 Task: Search one way flight ticket for 1 adult, 6 children, 1 infant in seat and 1 infant on lap in business from Cedar Rapids: Eastern Iowa Airport to Evansville: Evansville Regional Airport on 5-3-2023. Choice of flights is American. Number of bags: 8 checked bags. Price is upto 75000. Outbound departure time preference is 20:45.
Action: Mouse moved to (256, 345)
Screenshot: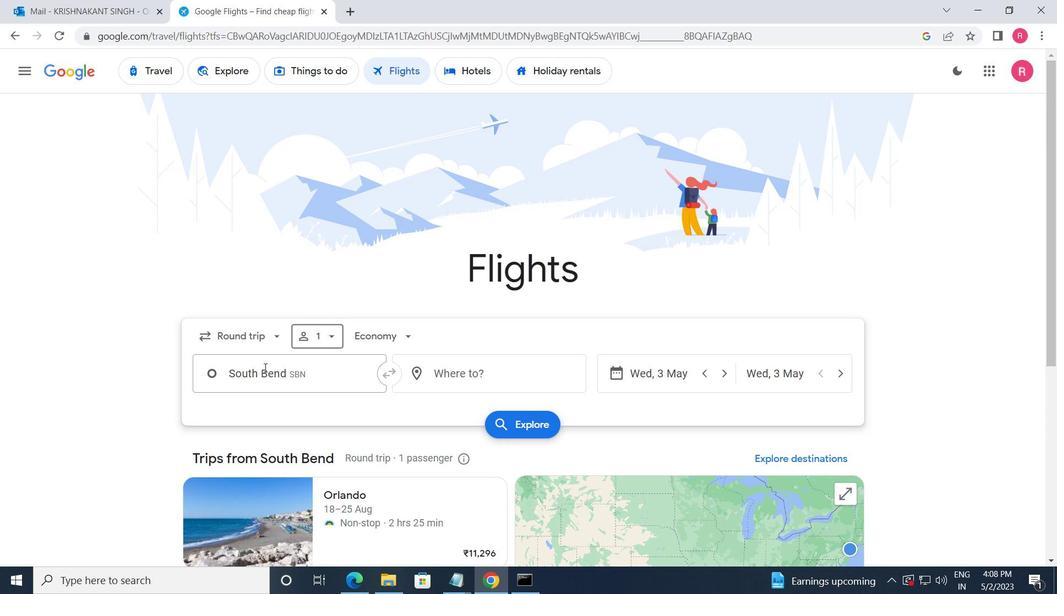 
Action: Mouse pressed left at (256, 345)
Screenshot: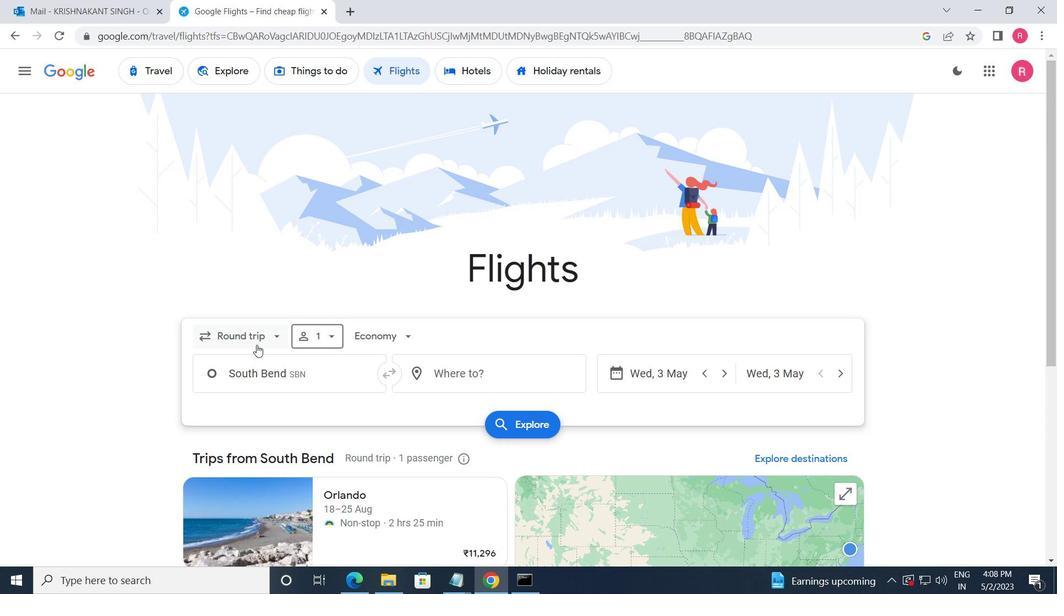 
Action: Mouse moved to (267, 408)
Screenshot: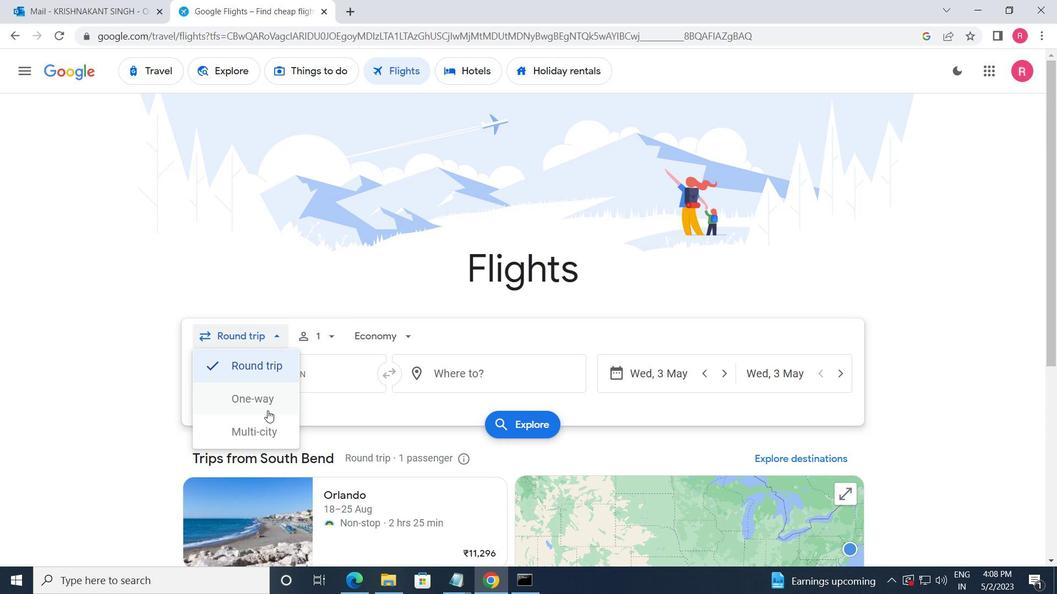 
Action: Mouse pressed left at (267, 408)
Screenshot: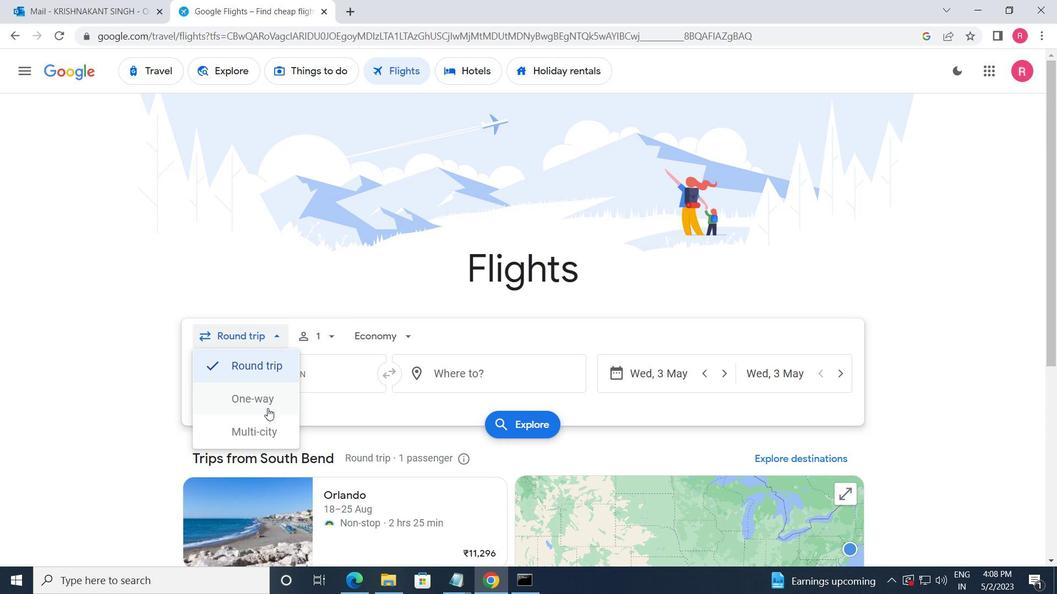 
Action: Mouse moved to (333, 328)
Screenshot: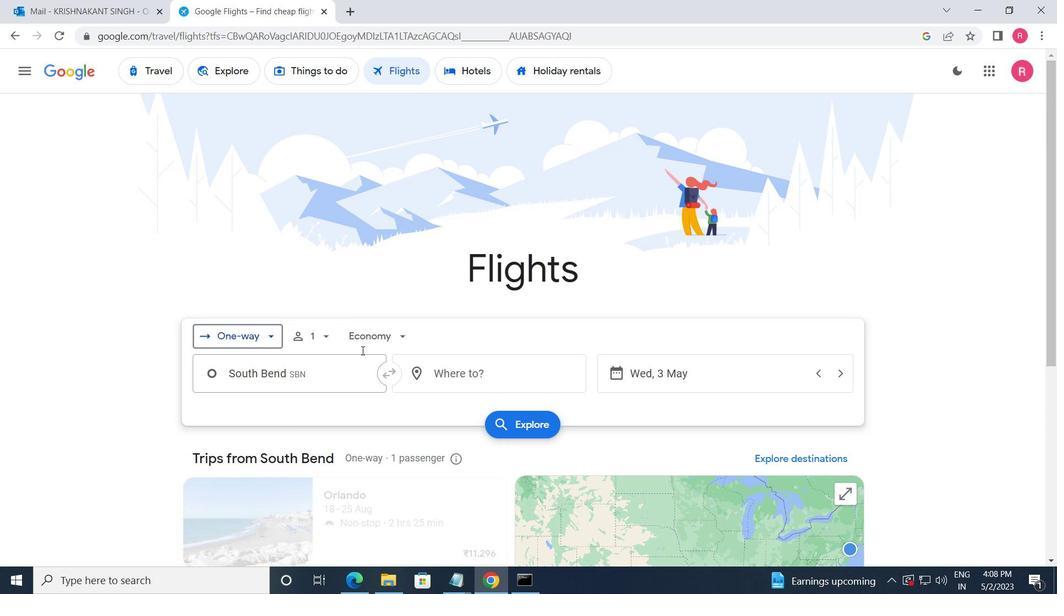 
Action: Mouse pressed left at (333, 328)
Screenshot: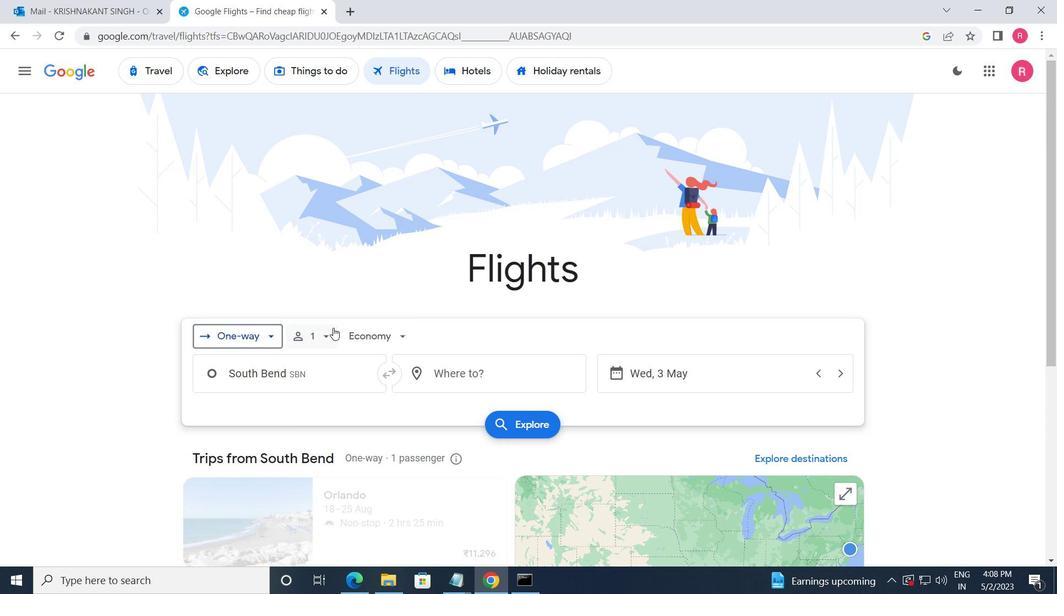 
Action: Mouse moved to (424, 412)
Screenshot: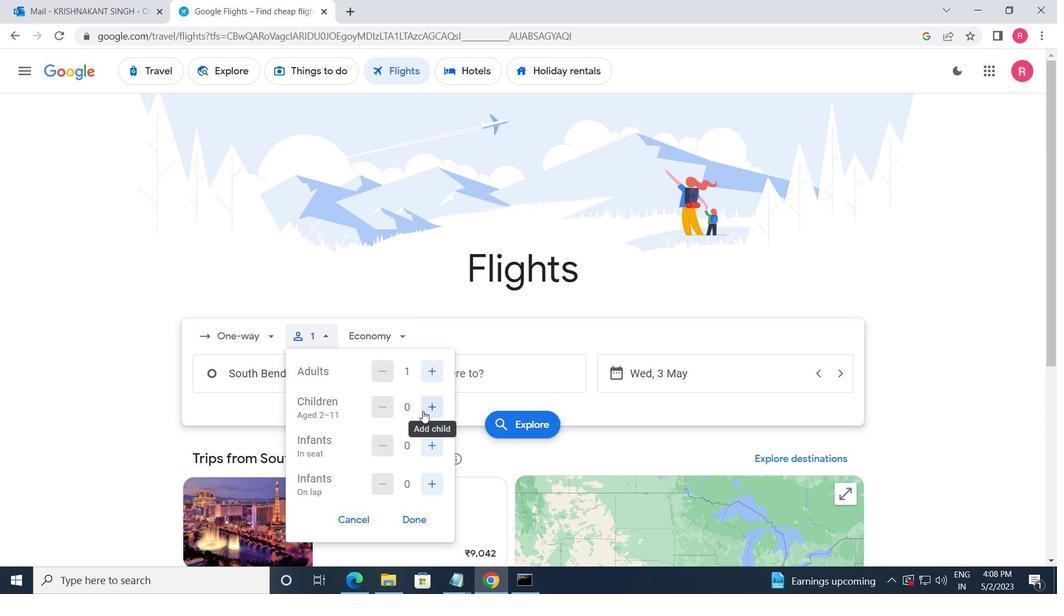 
Action: Mouse pressed left at (424, 412)
Screenshot: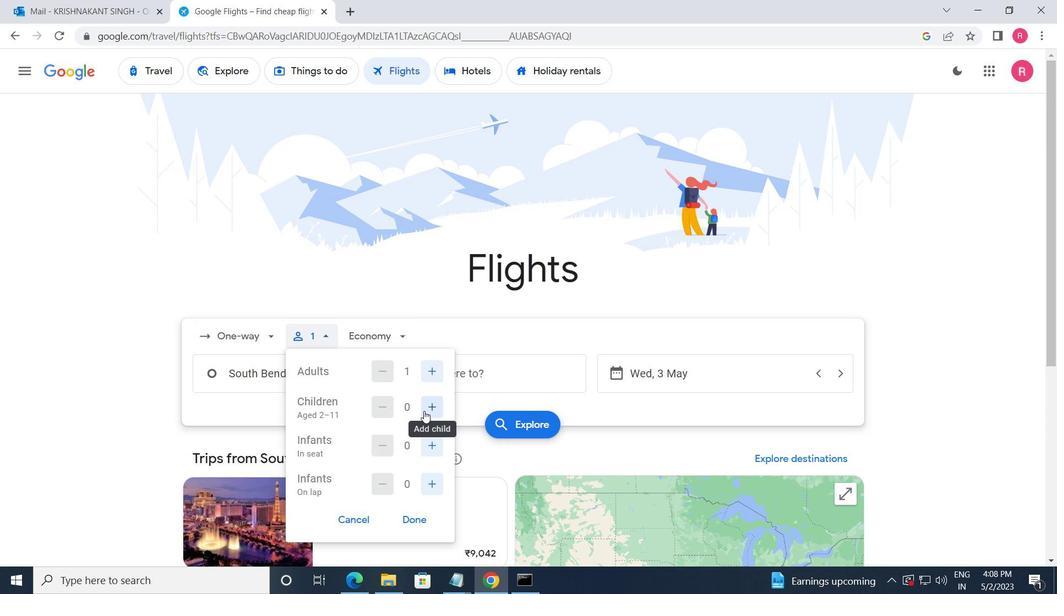 
Action: Mouse pressed left at (424, 412)
Screenshot: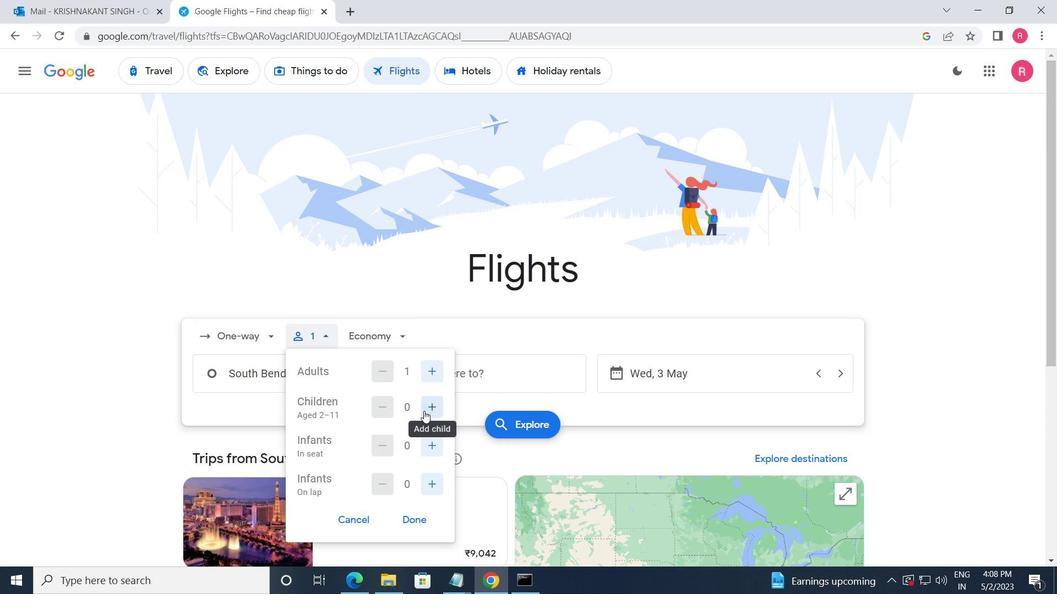 
Action: Mouse pressed left at (424, 412)
Screenshot: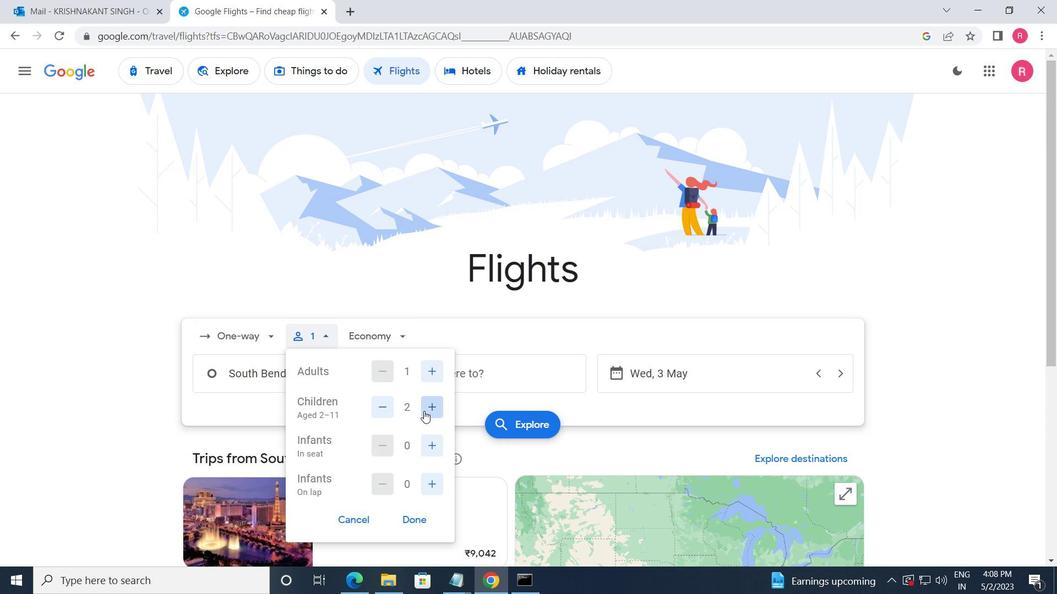 
Action: Mouse pressed left at (424, 412)
Screenshot: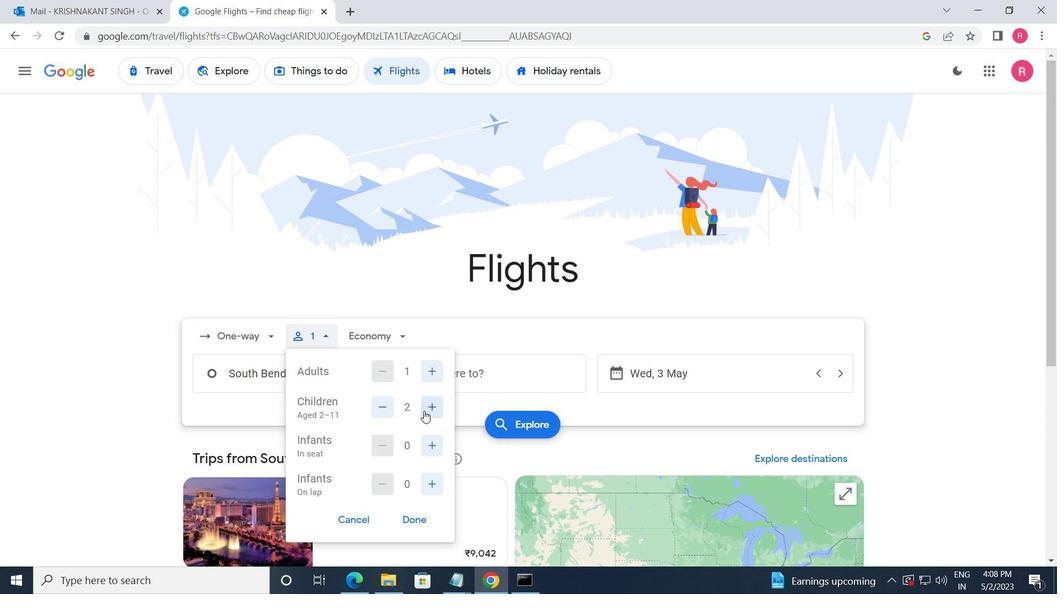 
Action: Mouse pressed left at (424, 412)
Screenshot: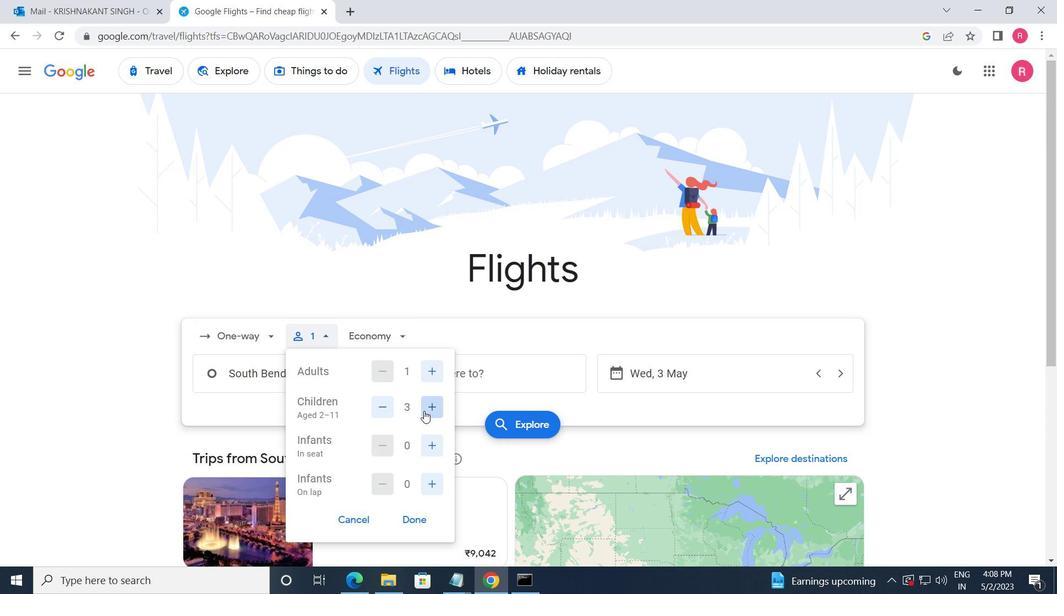
Action: Mouse pressed left at (424, 412)
Screenshot: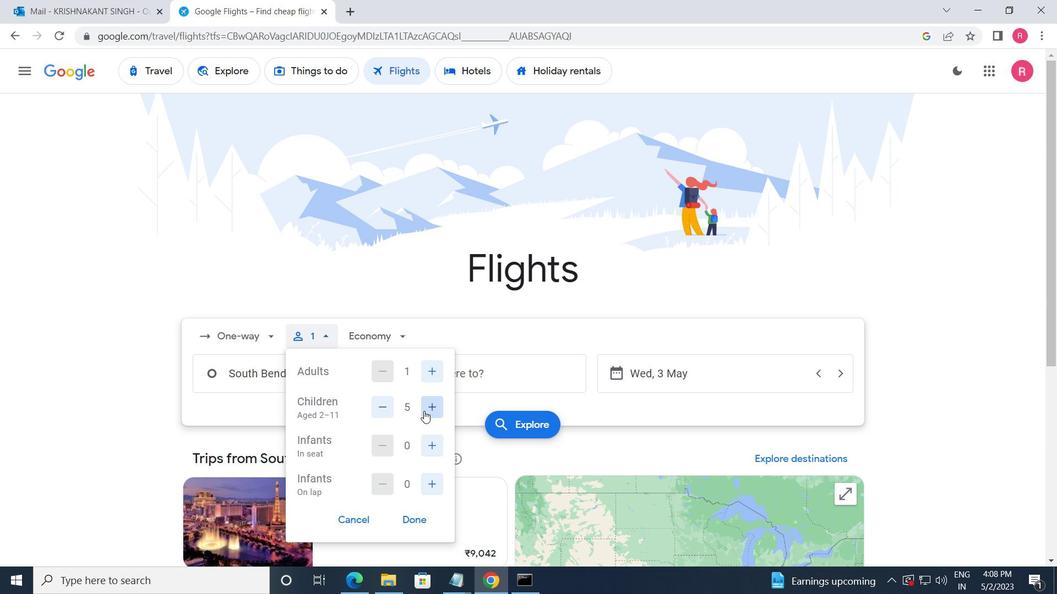 
Action: Mouse moved to (431, 442)
Screenshot: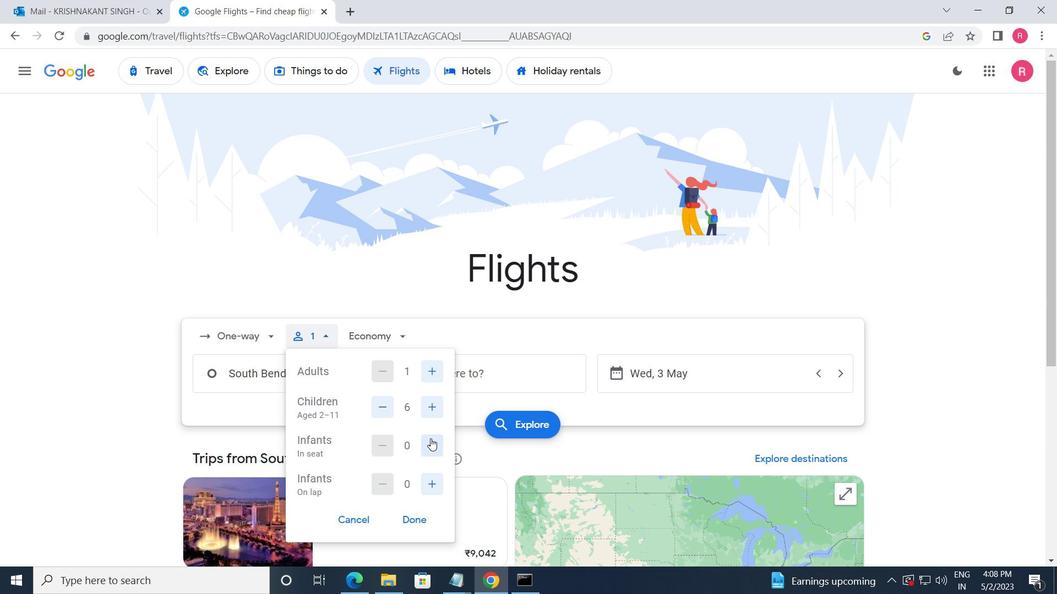 
Action: Mouse pressed left at (431, 442)
Screenshot: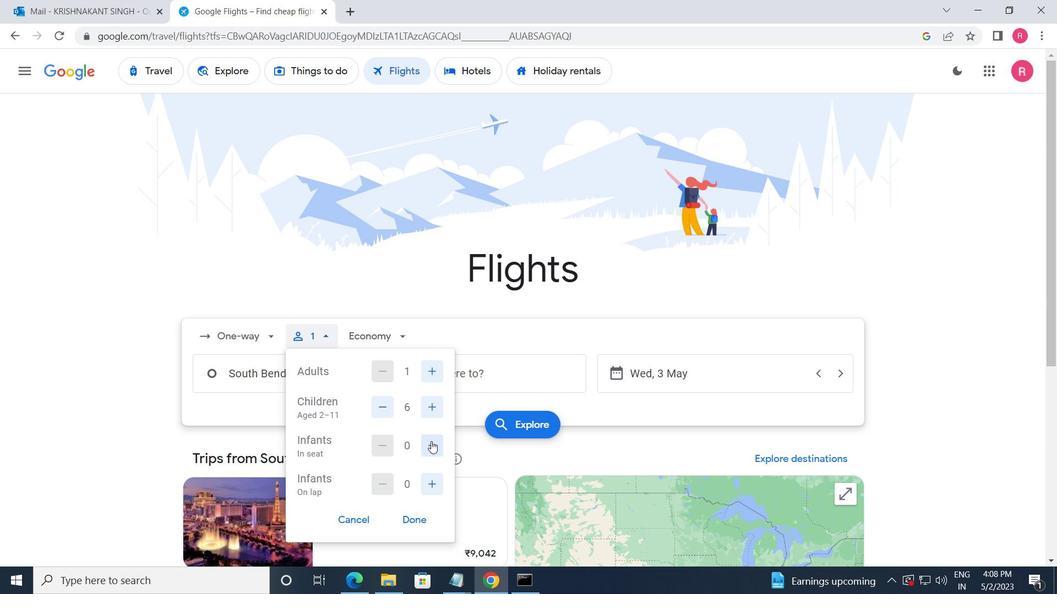 
Action: Mouse moved to (432, 485)
Screenshot: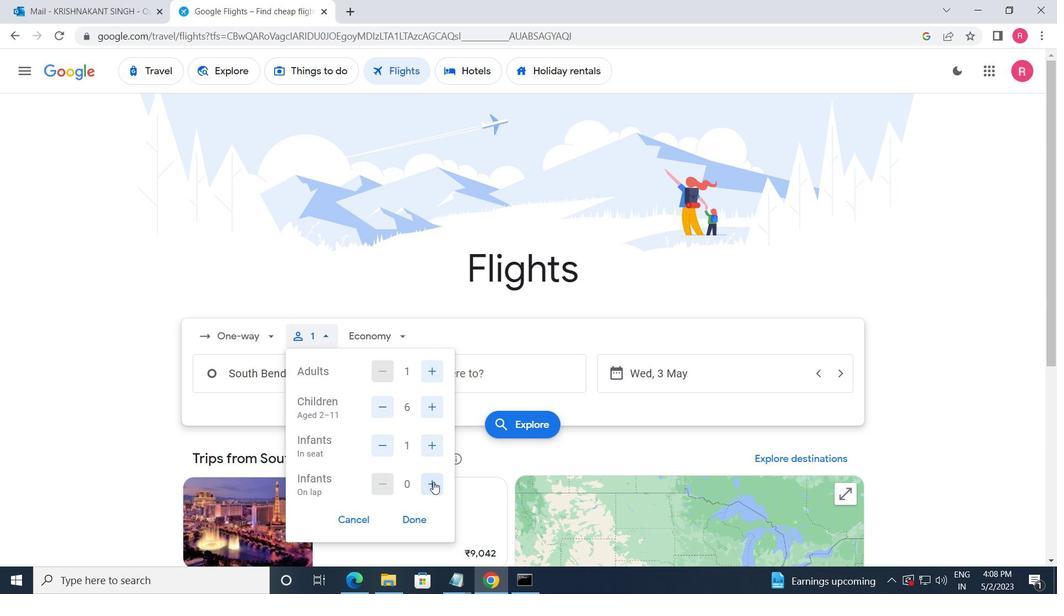 
Action: Mouse pressed left at (432, 485)
Screenshot: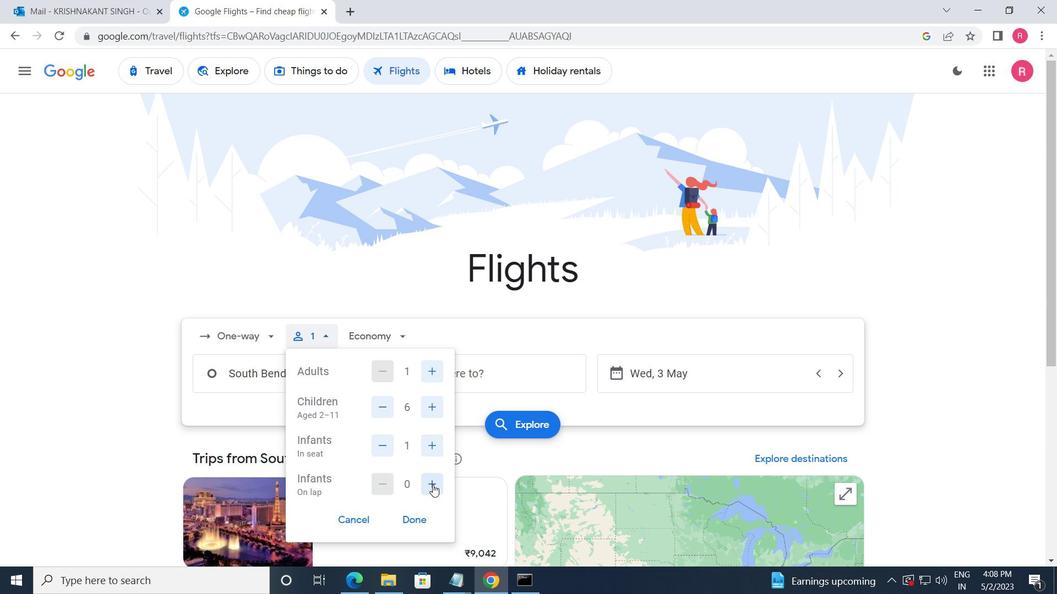 
Action: Mouse moved to (412, 523)
Screenshot: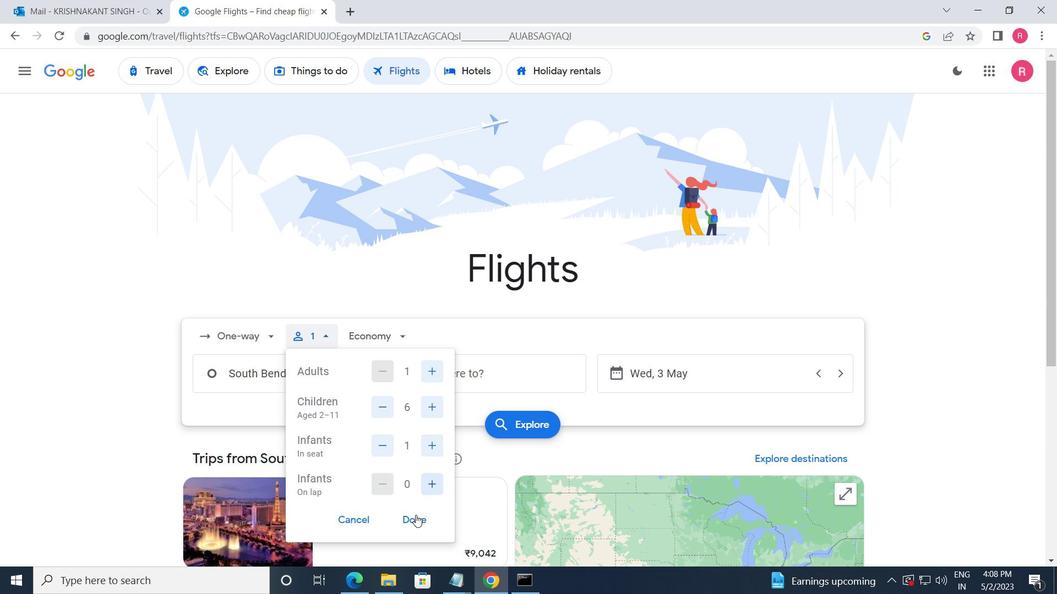 
Action: Mouse pressed left at (412, 523)
Screenshot: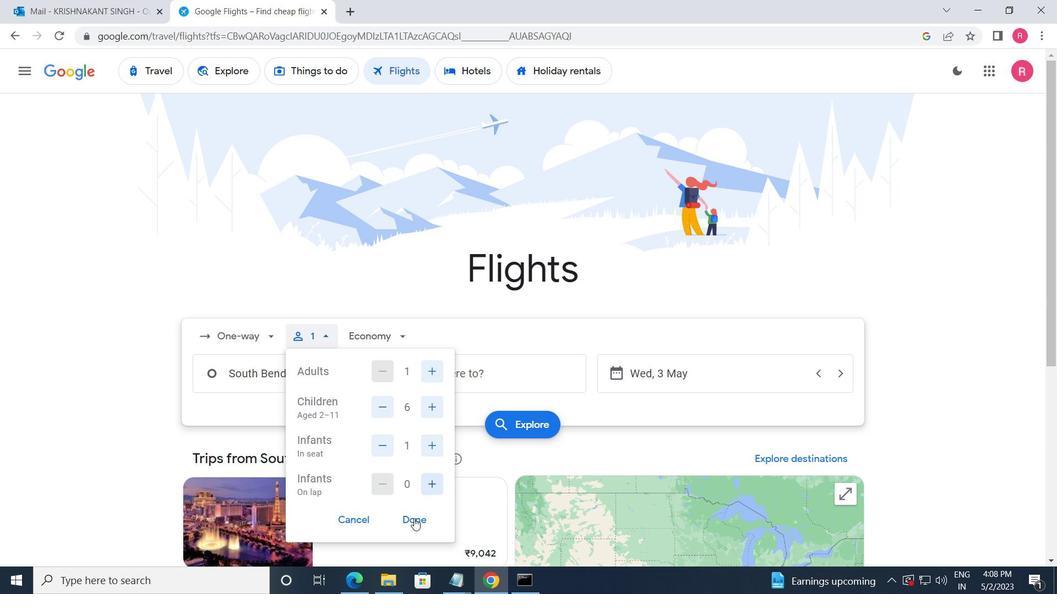 
Action: Mouse moved to (369, 339)
Screenshot: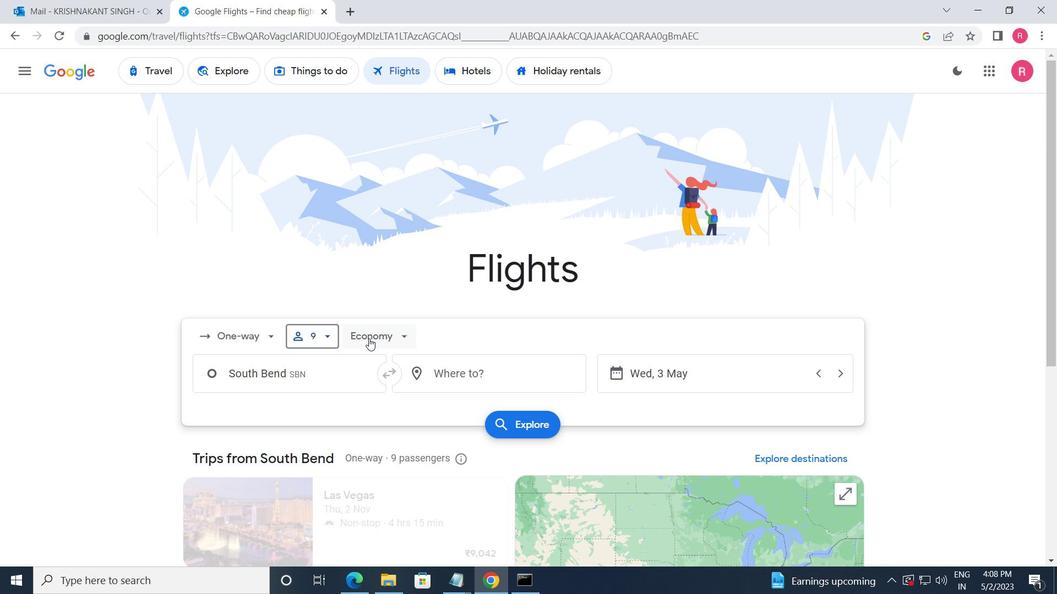 
Action: Mouse pressed left at (369, 339)
Screenshot: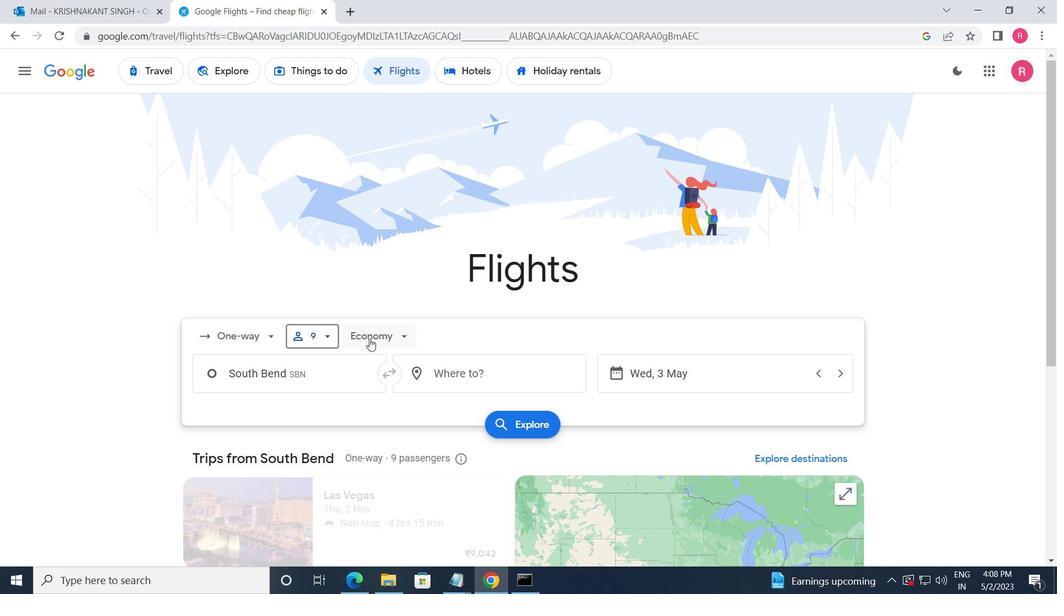 
Action: Mouse moved to (399, 429)
Screenshot: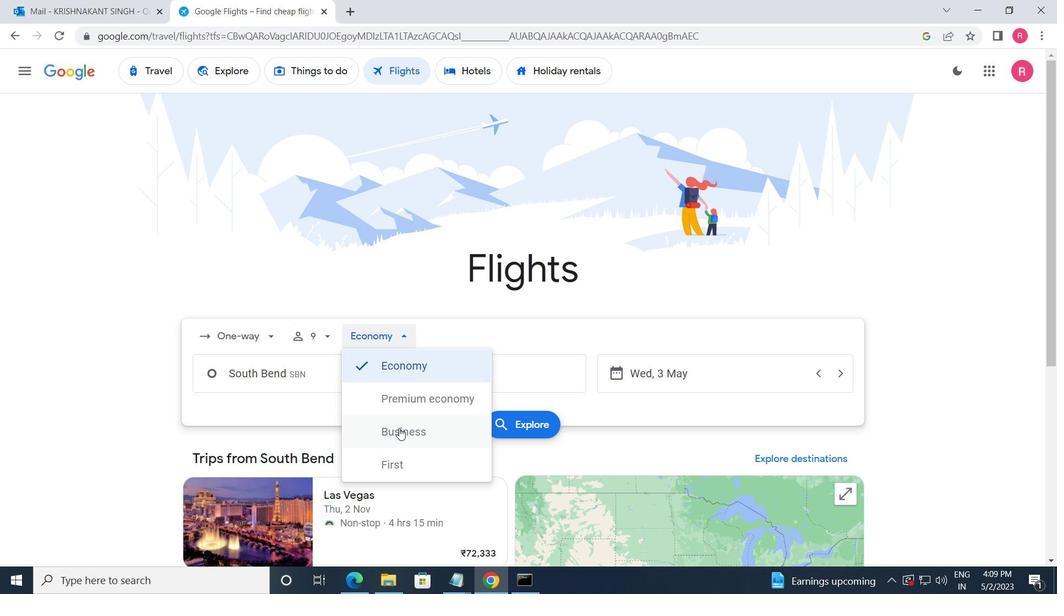 
Action: Mouse pressed left at (399, 429)
Screenshot: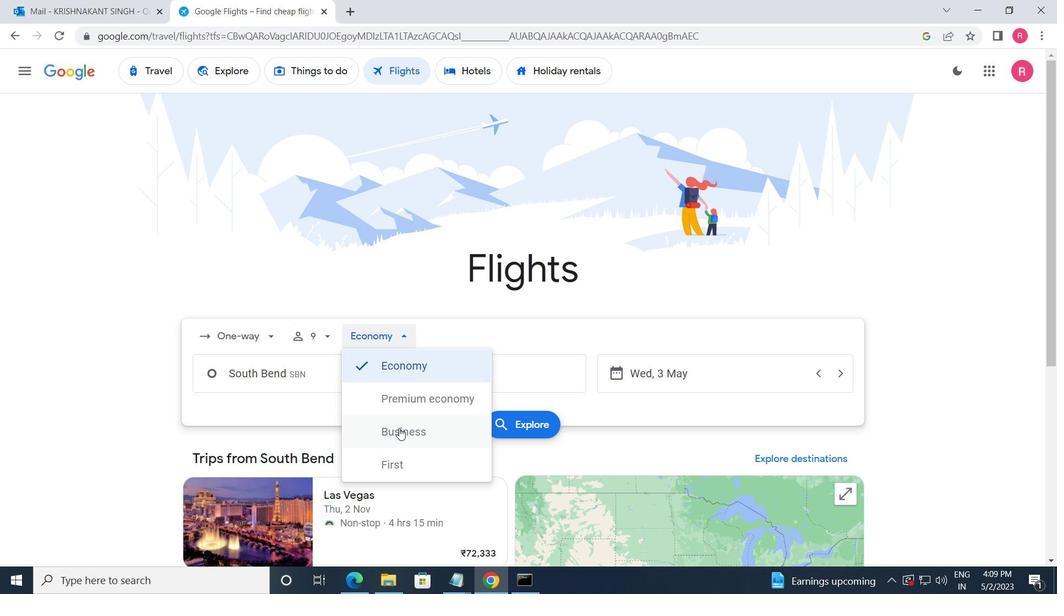 
Action: Mouse moved to (332, 383)
Screenshot: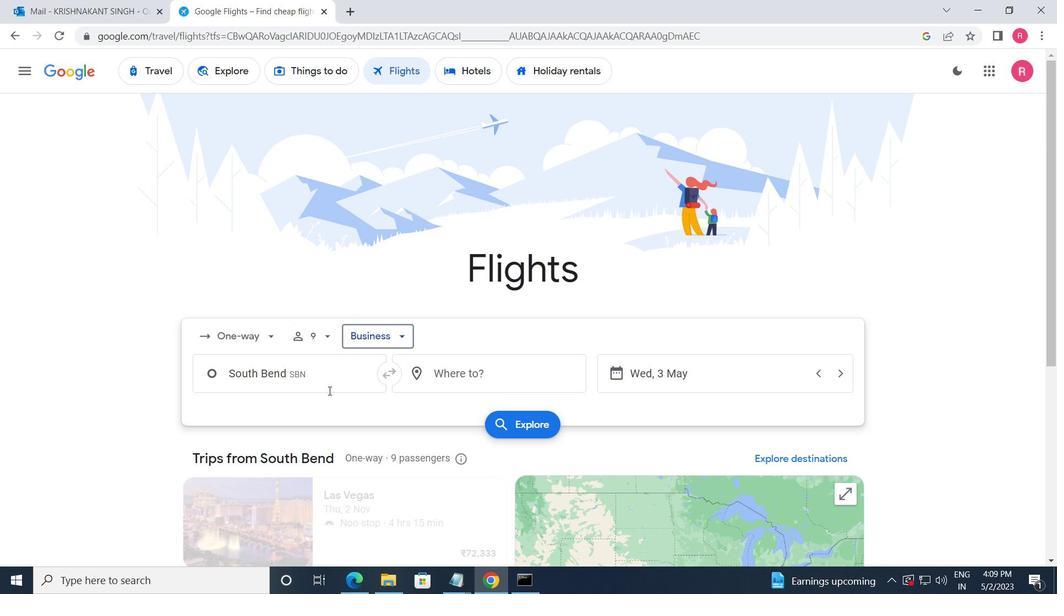 
Action: Mouse pressed left at (332, 383)
Screenshot: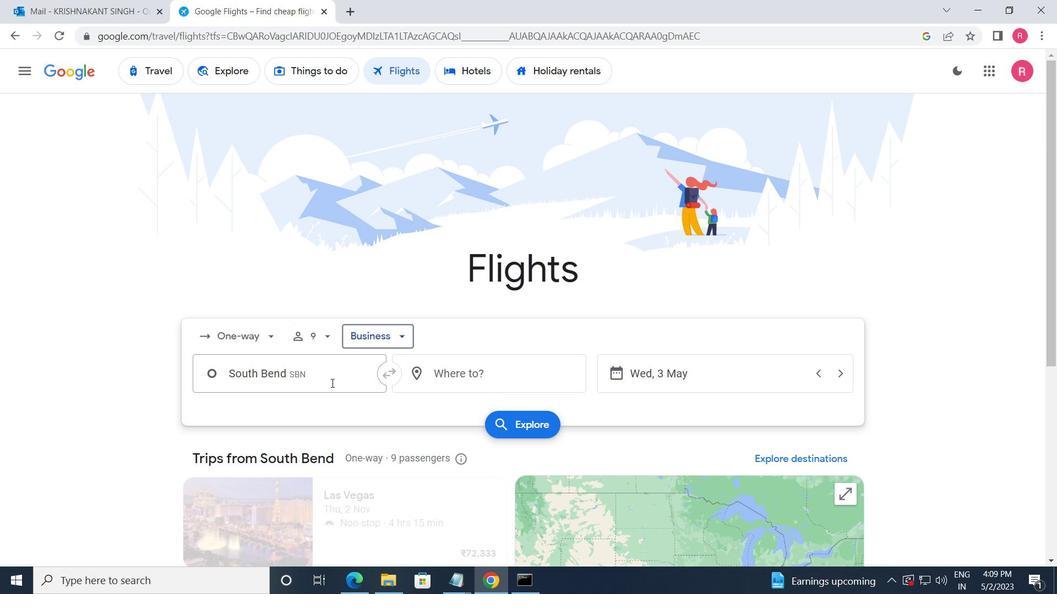 
Action: Mouse moved to (302, 241)
Screenshot: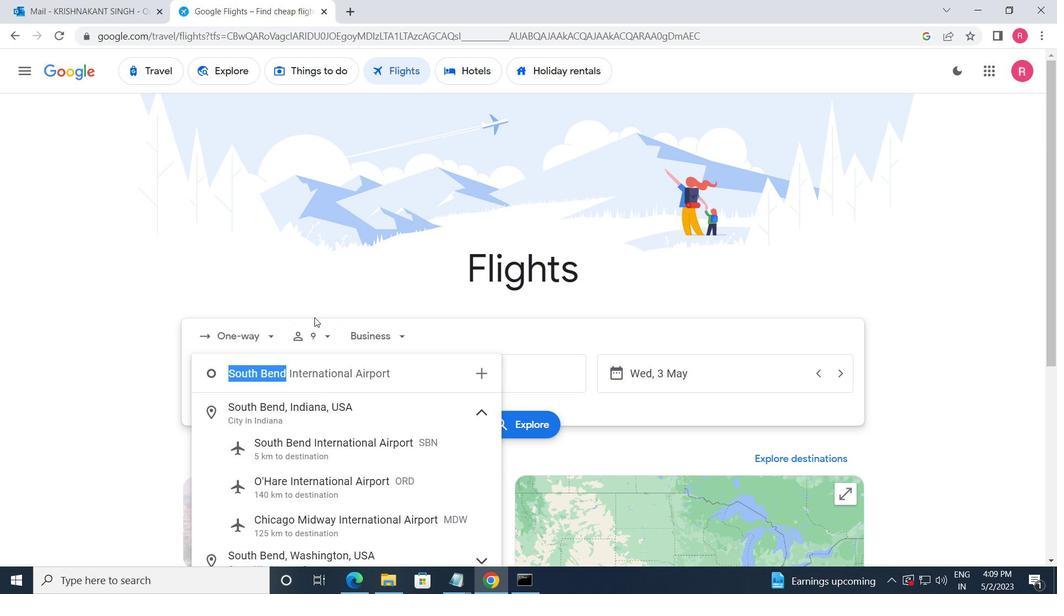 
Action: Key pressed <Key.shift>EASTERN<Key.space><Key.shift_r>L<Key.backspace>
Screenshot: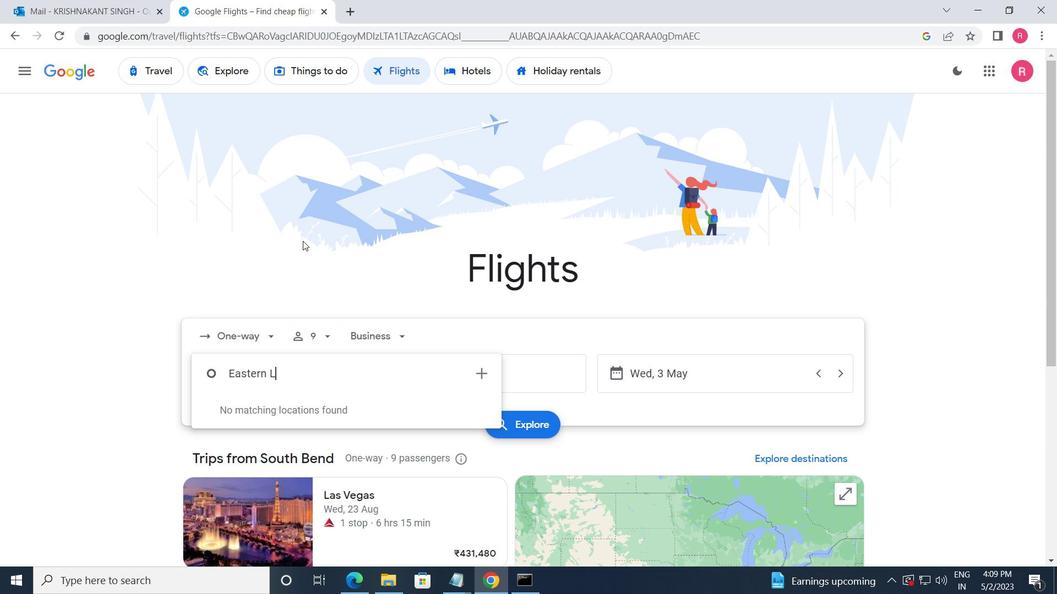 
Action: Mouse moved to (295, 457)
Screenshot: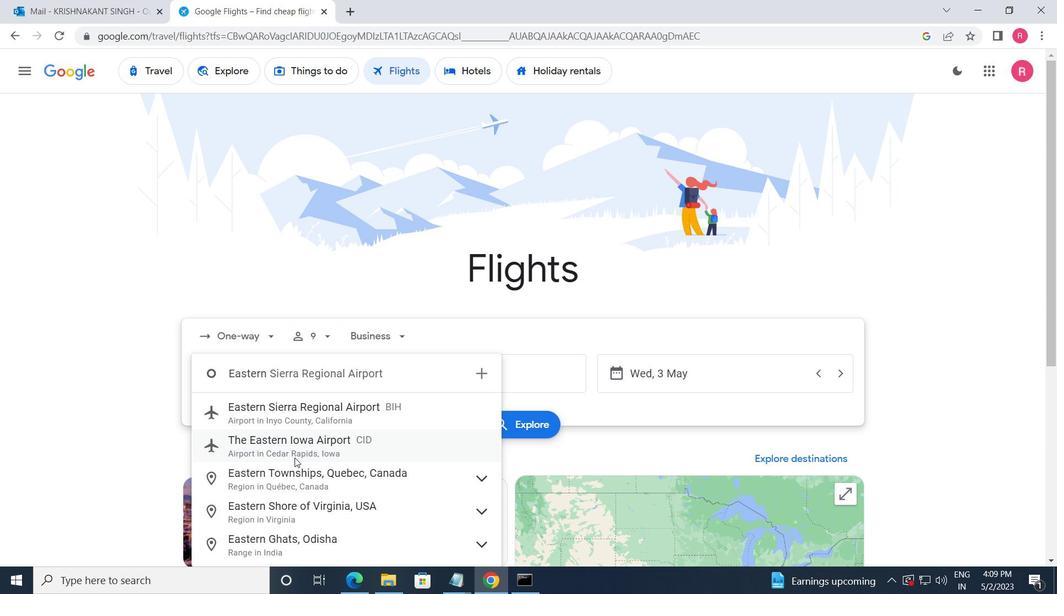 
Action: Mouse pressed left at (295, 457)
Screenshot: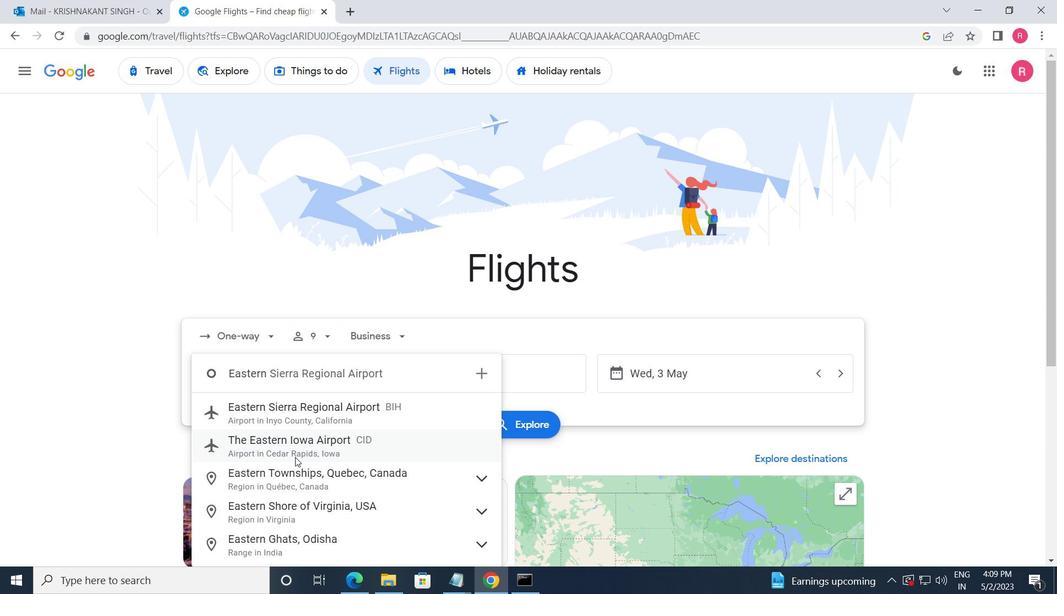 
Action: Mouse moved to (446, 375)
Screenshot: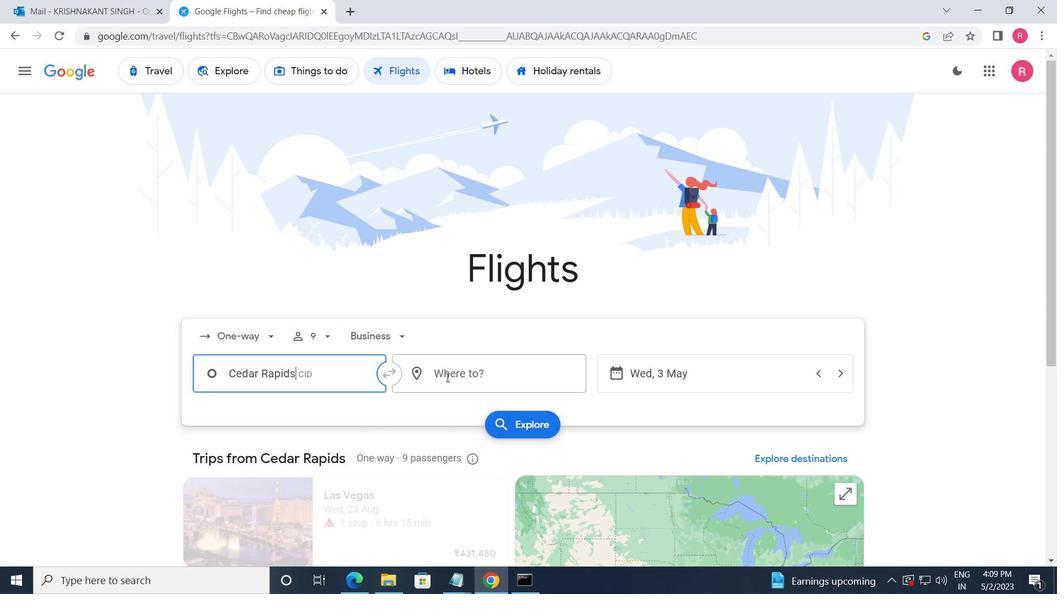 
Action: Mouse pressed left at (446, 375)
Screenshot: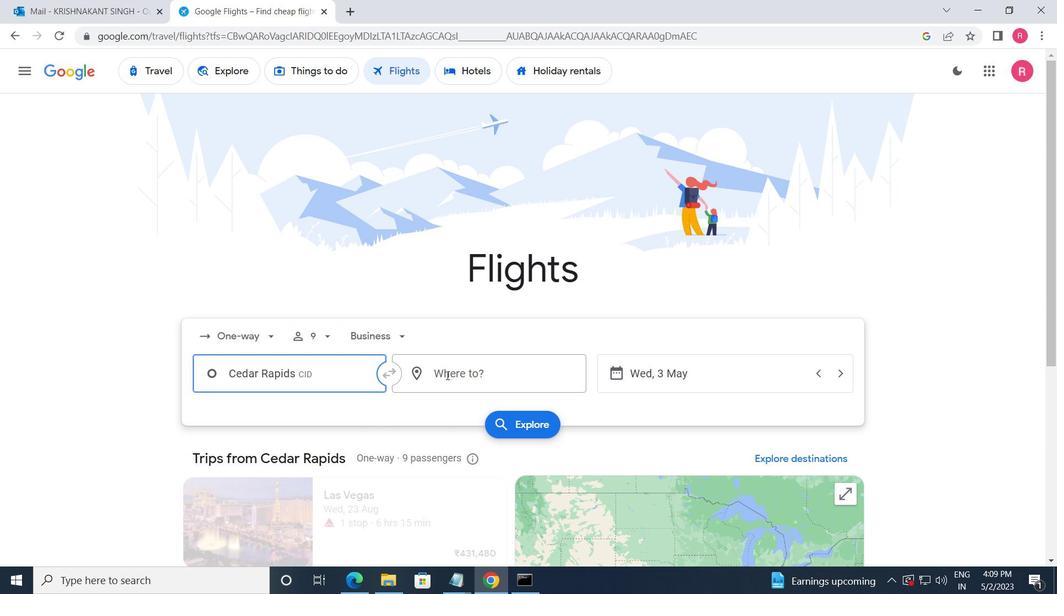 
Action: Mouse moved to (450, 486)
Screenshot: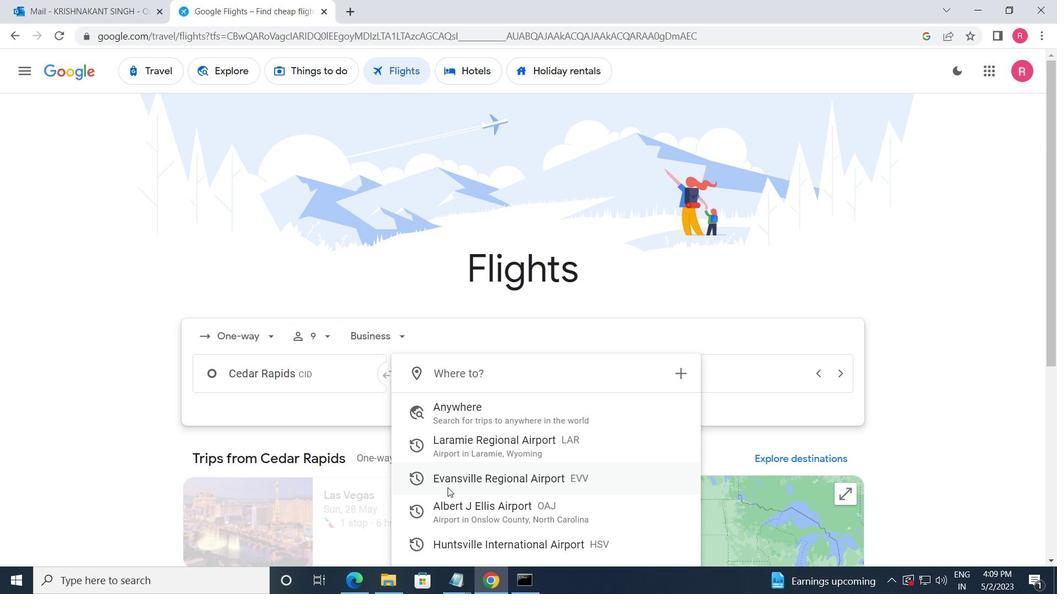 
Action: Mouse pressed left at (450, 486)
Screenshot: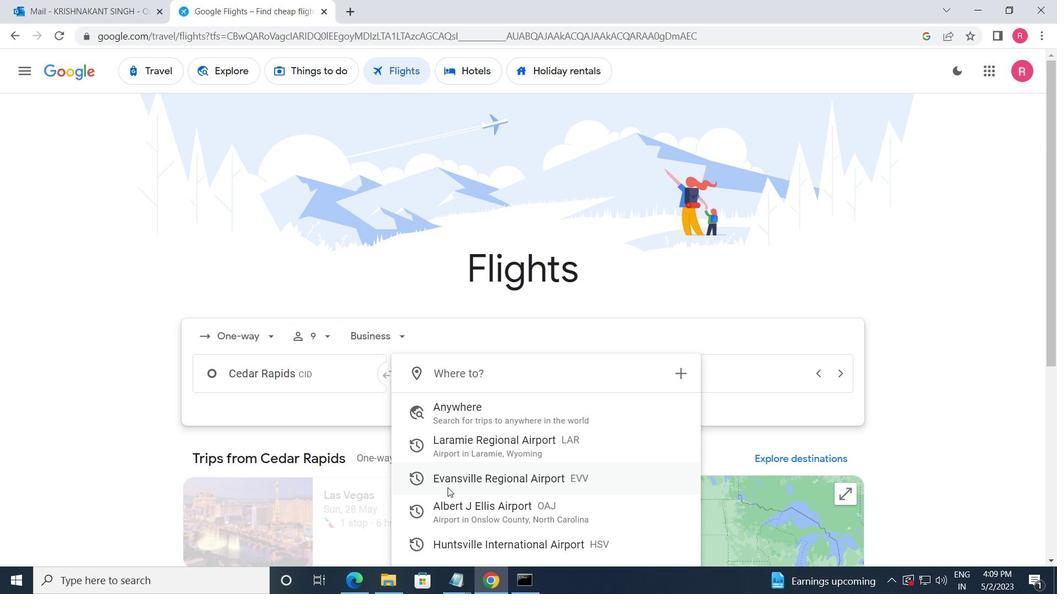 
Action: Mouse moved to (718, 386)
Screenshot: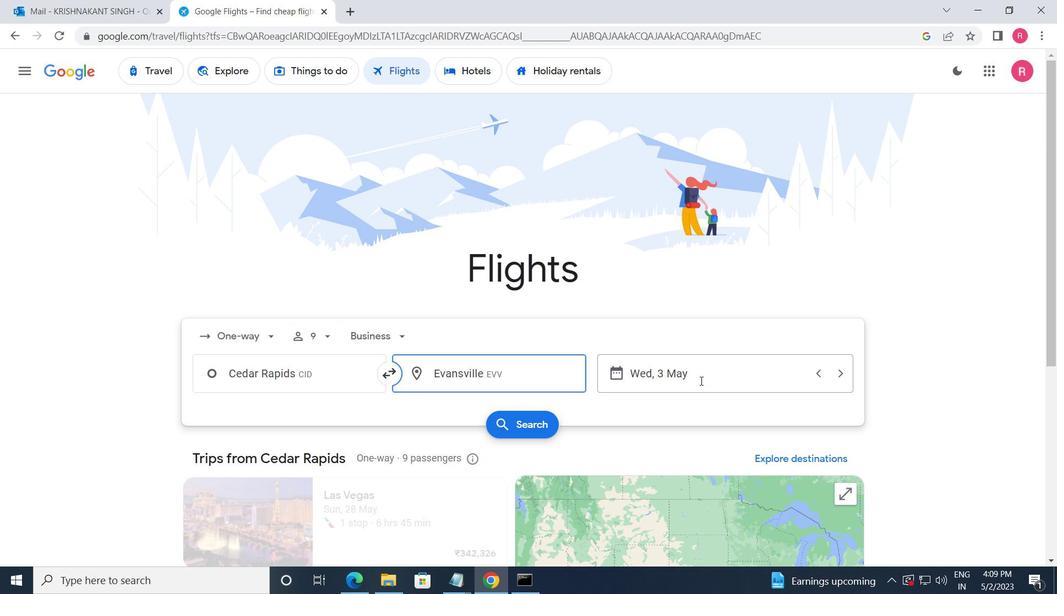 
Action: Mouse pressed left at (718, 386)
Screenshot: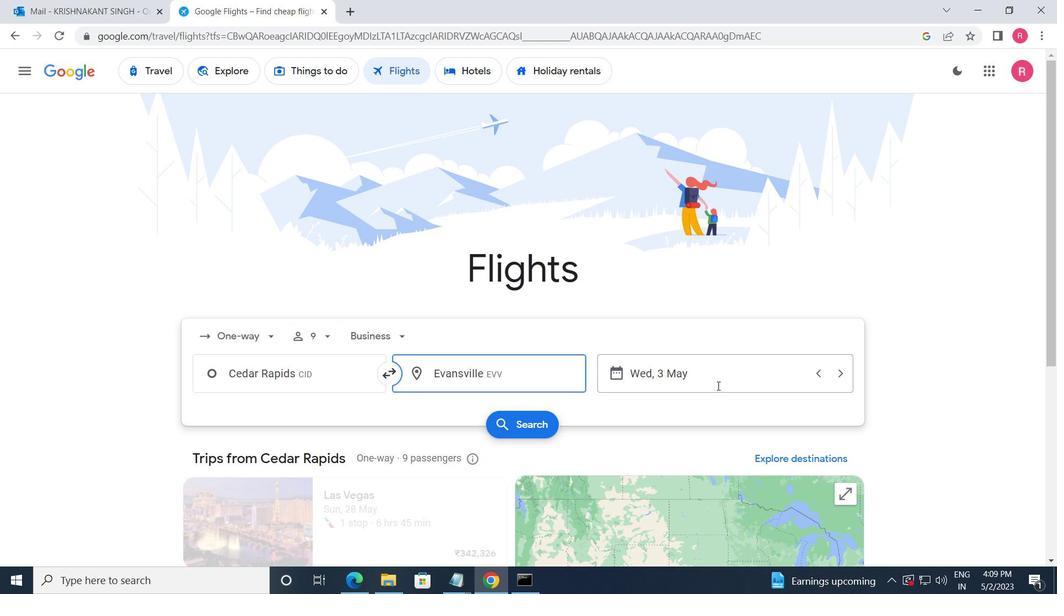 
Action: Mouse moved to (470, 322)
Screenshot: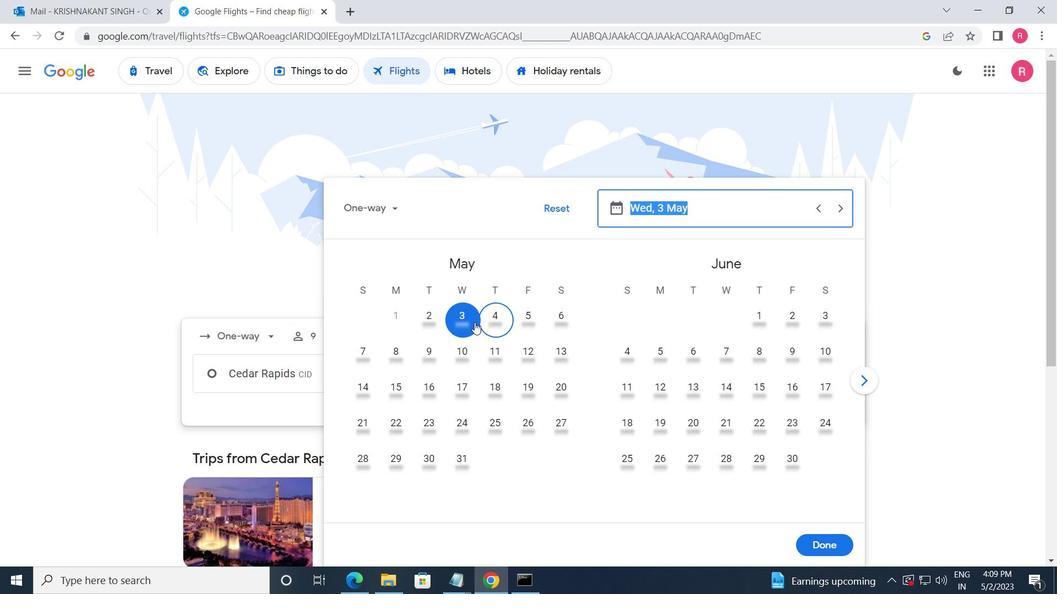 
Action: Mouse pressed left at (470, 322)
Screenshot: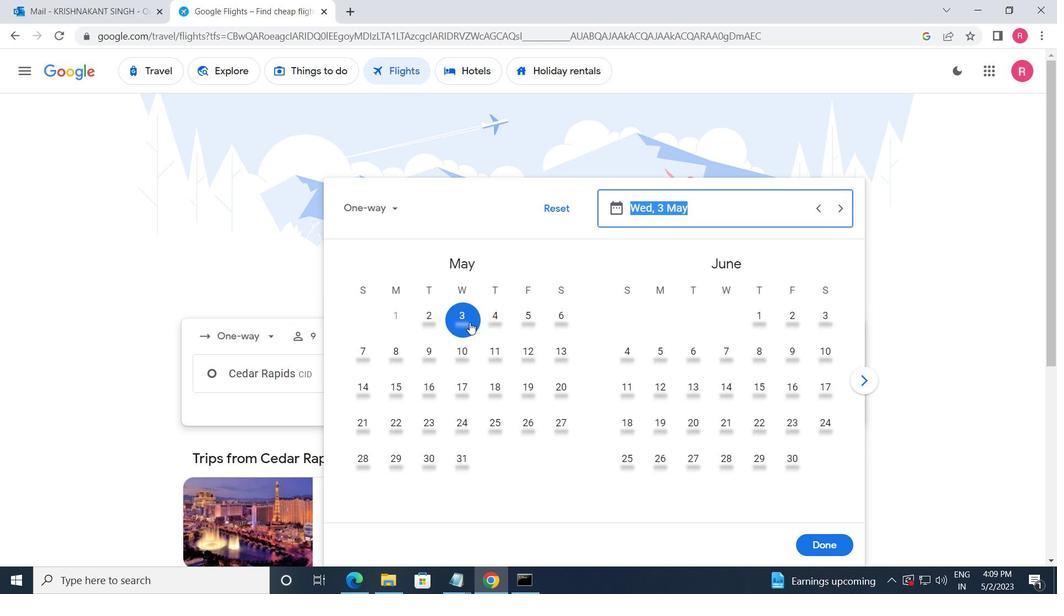 
Action: Mouse moved to (816, 545)
Screenshot: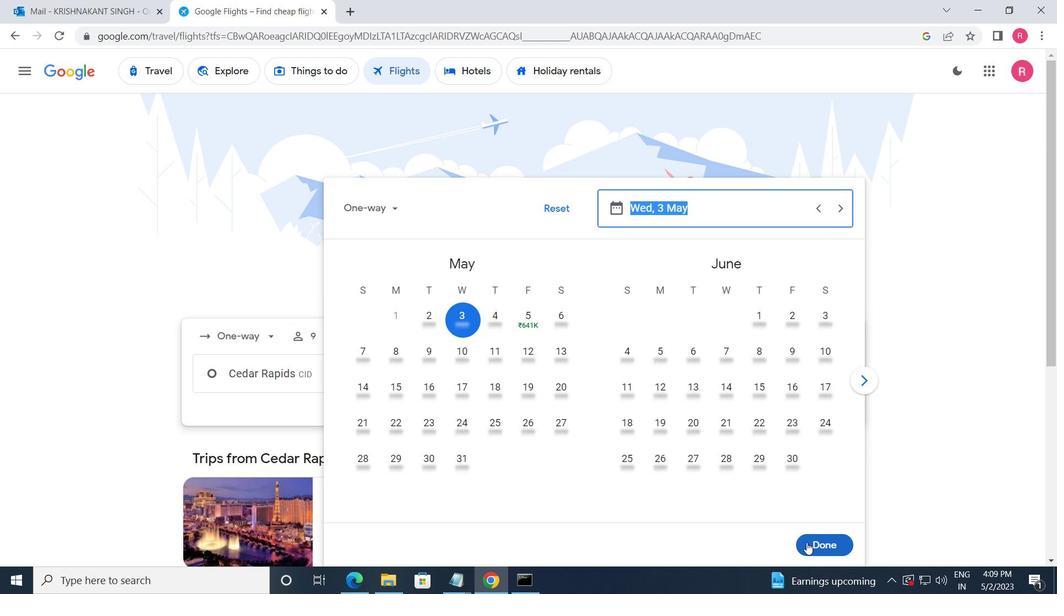 
Action: Mouse pressed left at (816, 545)
Screenshot: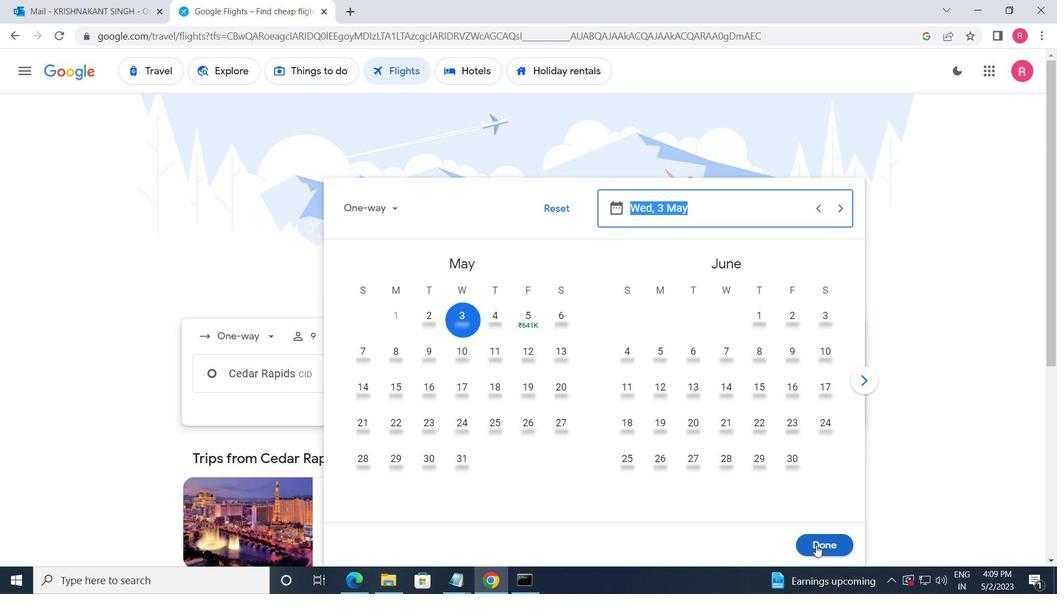 
Action: Mouse moved to (514, 436)
Screenshot: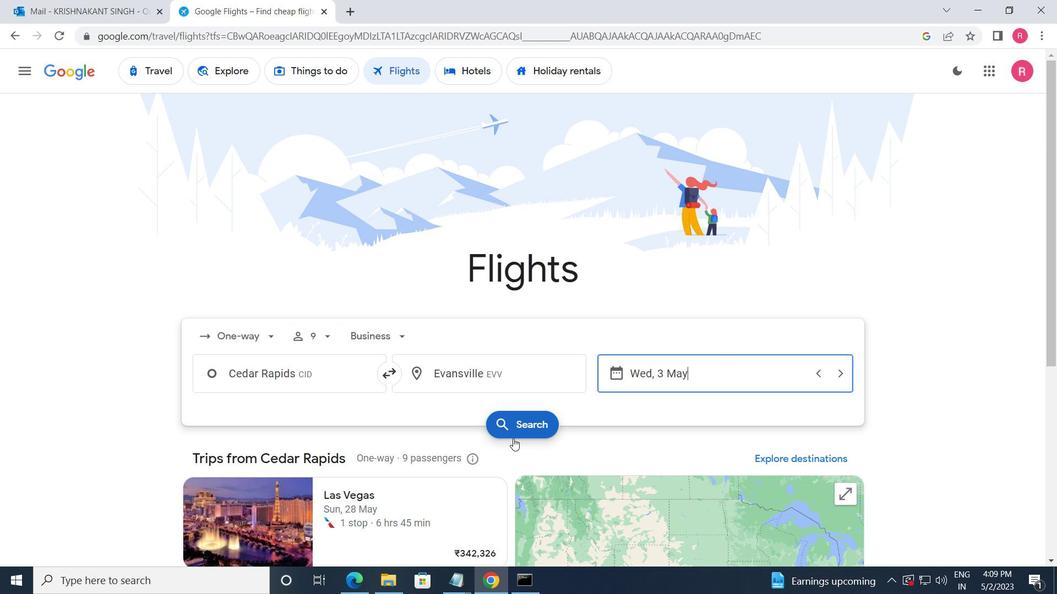 
Action: Mouse pressed left at (514, 436)
Screenshot: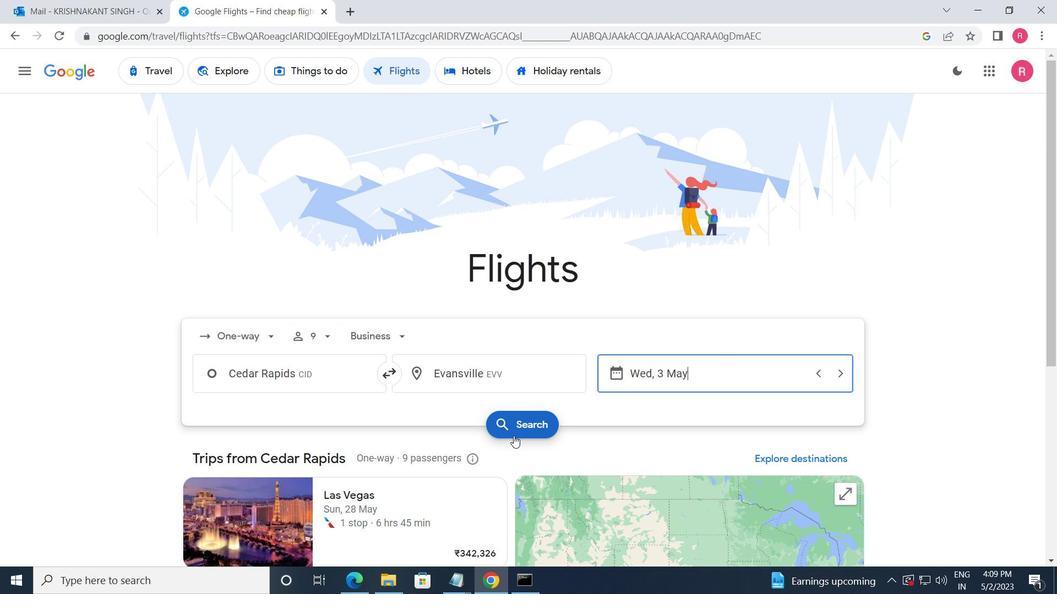 
Action: Mouse moved to (212, 196)
Screenshot: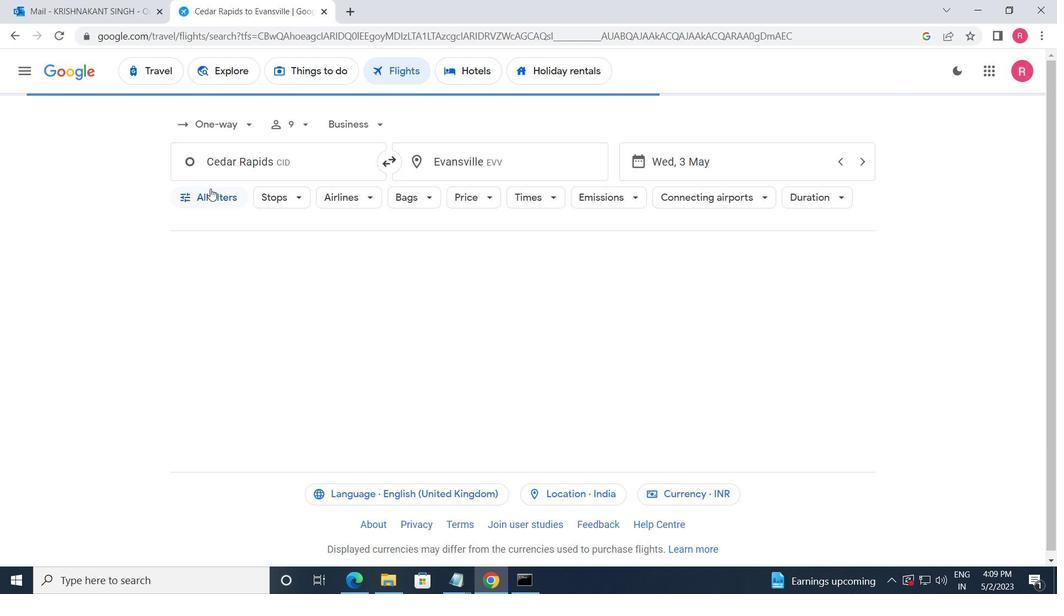 
Action: Mouse pressed left at (212, 196)
Screenshot: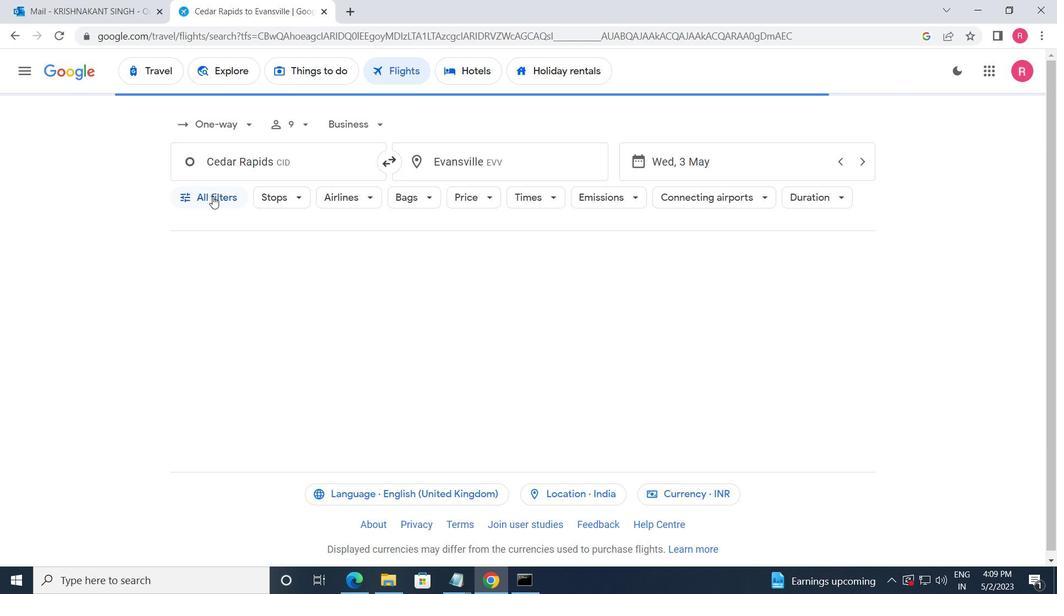
Action: Mouse moved to (293, 374)
Screenshot: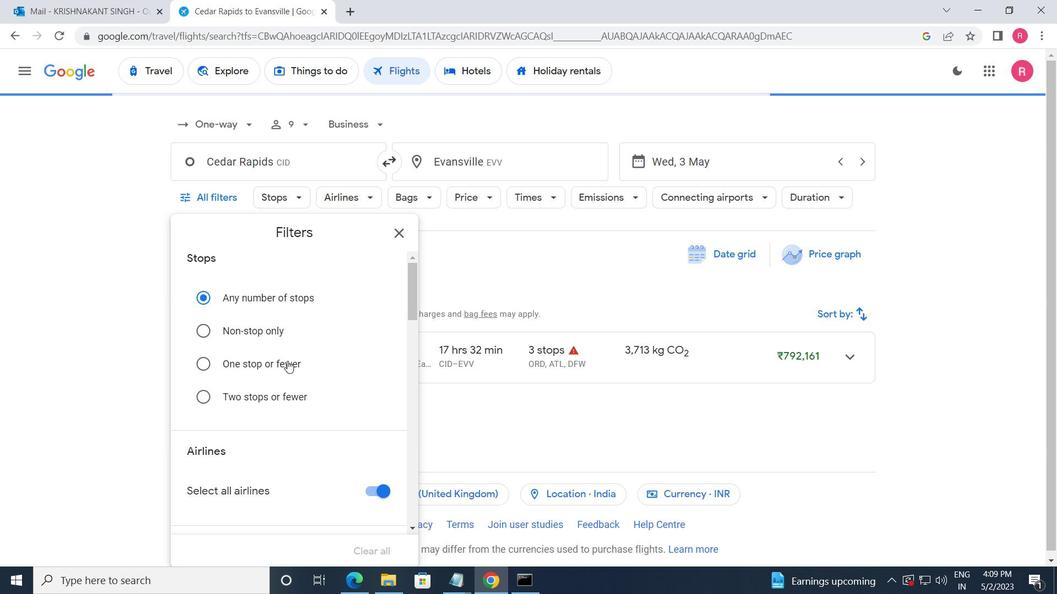 
Action: Mouse scrolled (293, 373) with delta (0, 0)
Screenshot: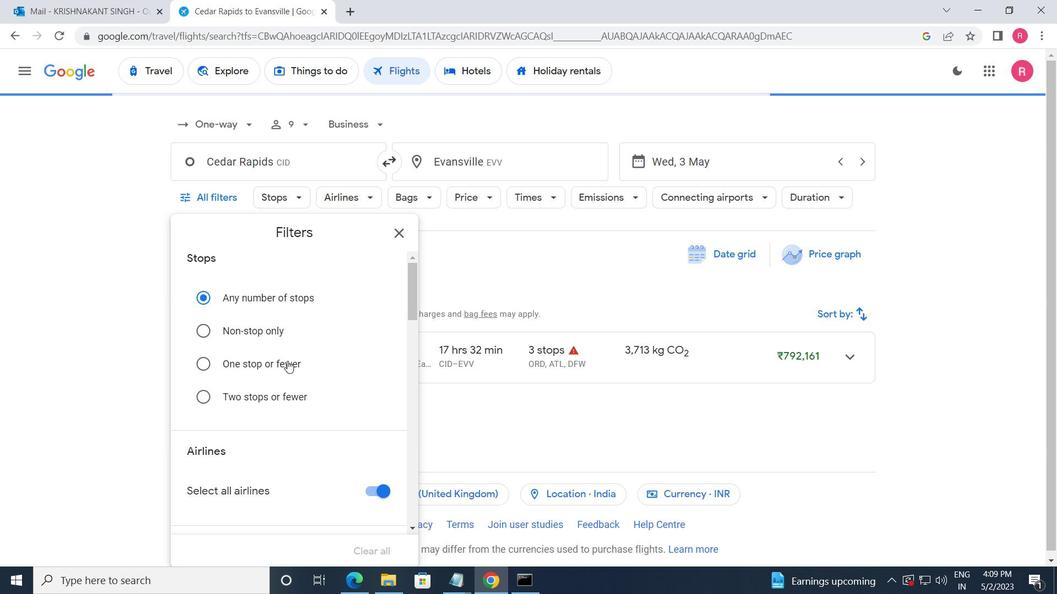 
Action: Mouse moved to (294, 377)
Screenshot: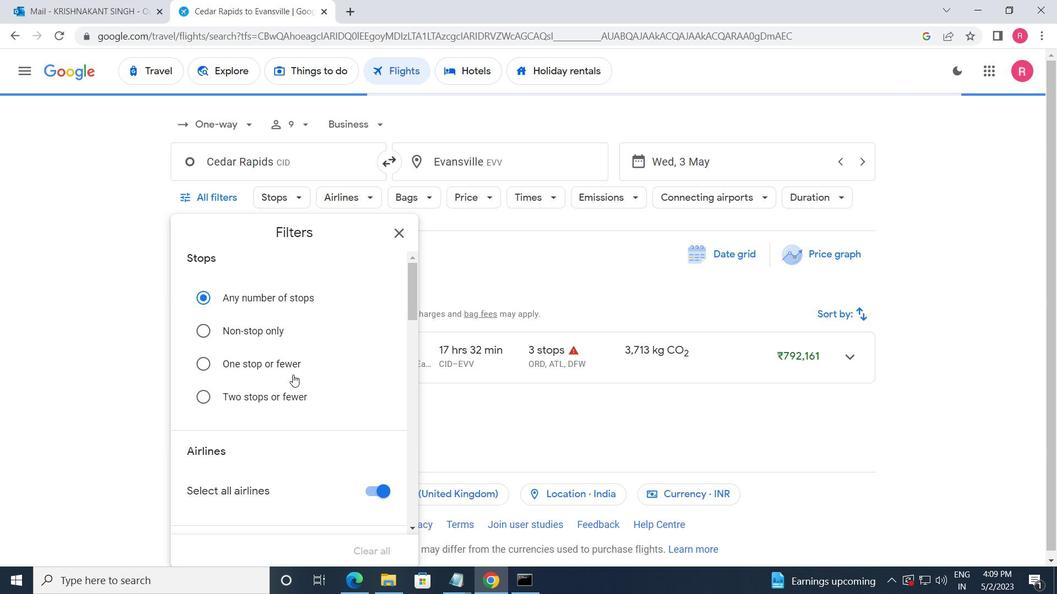 
Action: Mouse scrolled (294, 377) with delta (0, 0)
Screenshot: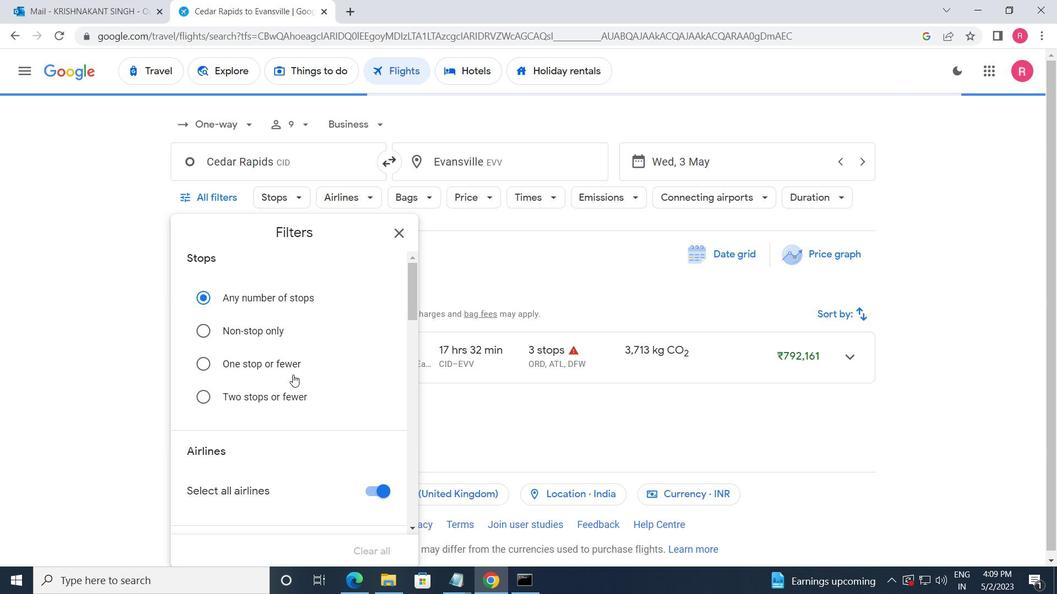 
Action: Mouse moved to (294, 383)
Screenshot: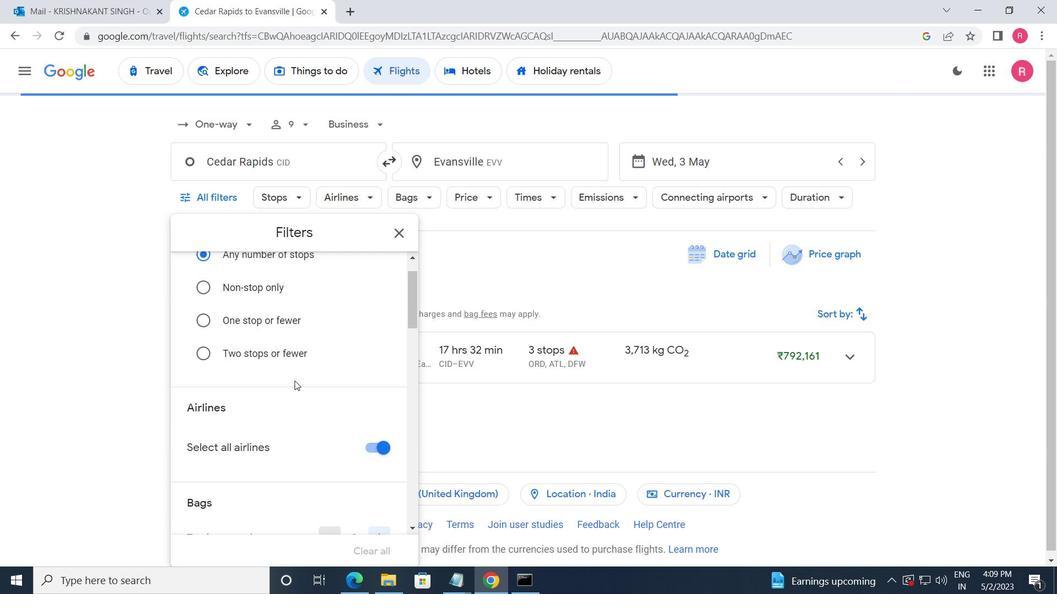 
Action: Mouse scrolled (294, 383) with delta (0, 0)
Screenshot: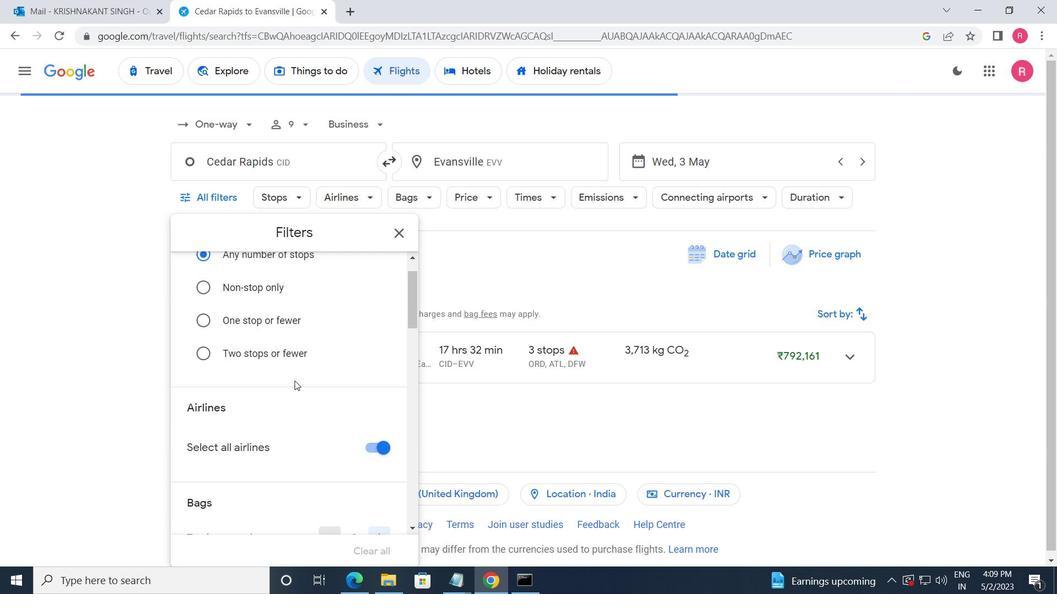 
Action: Mouse moved to (294, 385)
Screenshot: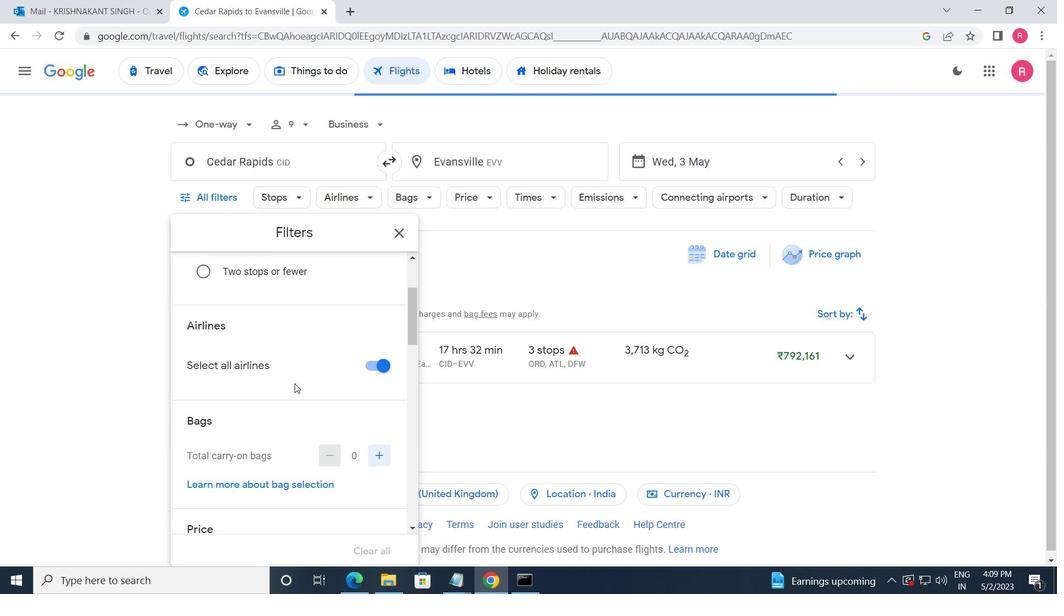 
Action: Mouse scrolled (294, 384) with delta (0, 0)
Screenshot: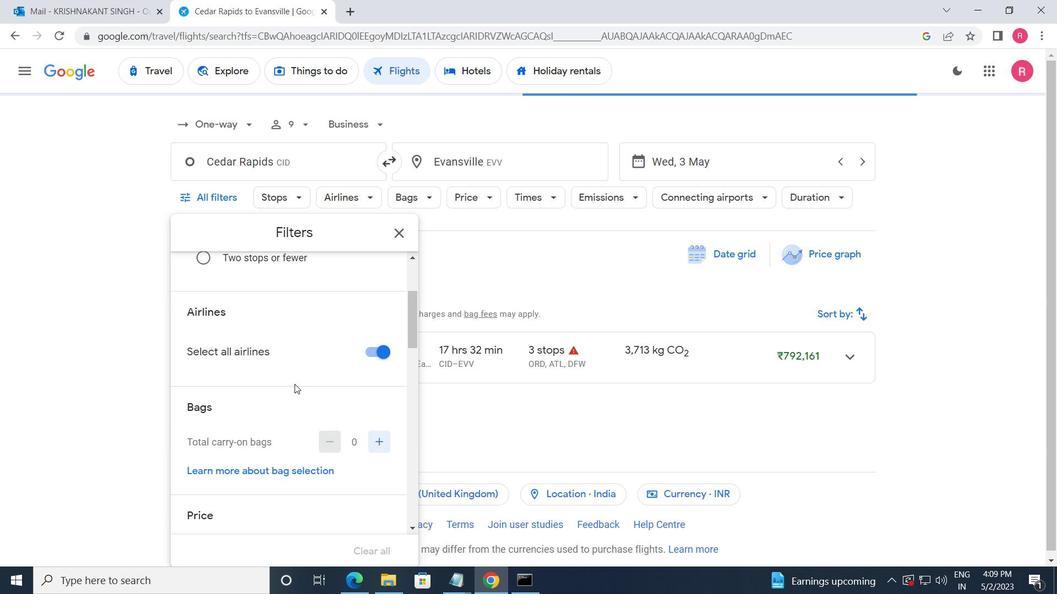 
Action: Mouse moved to (294, 385)
Screenshot: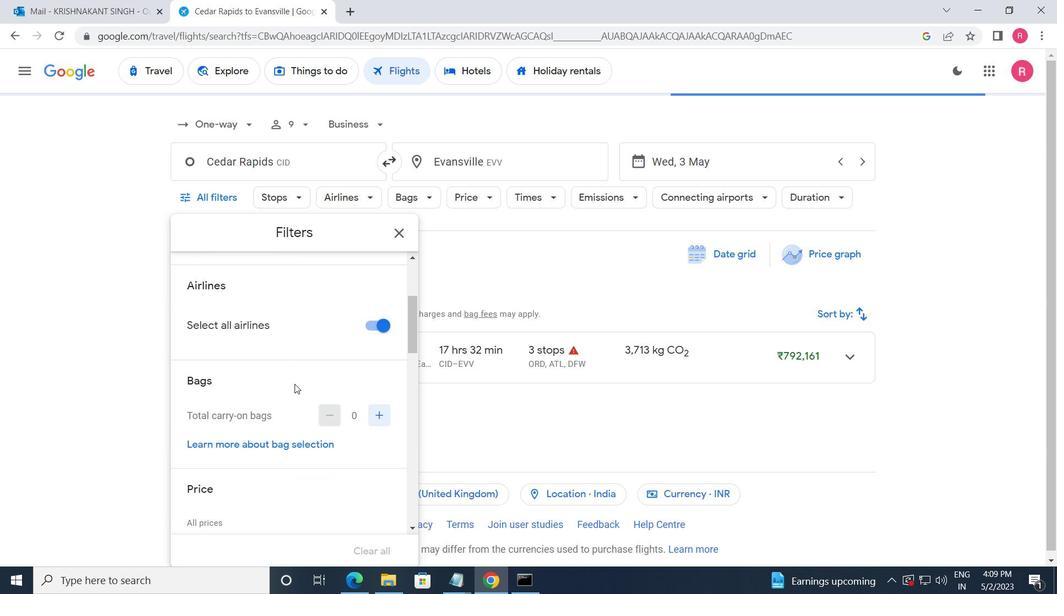 
Action: Mouse scrolled (294, 385) with delta (0, 0)
Screenshot: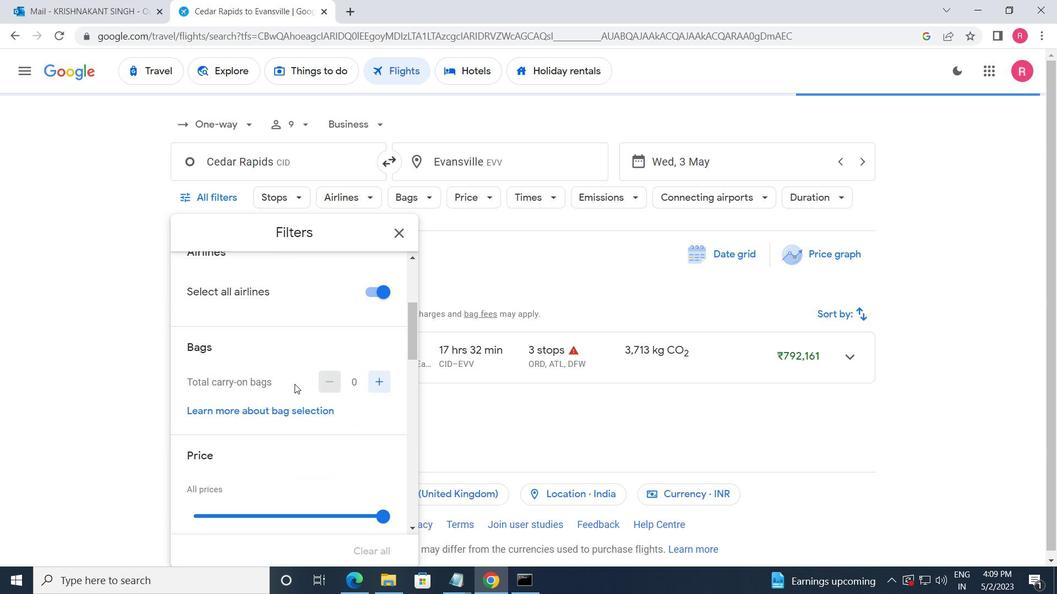 
Action: Mouse scrolled (294, 386) with delta (0, 0)
Screenshot: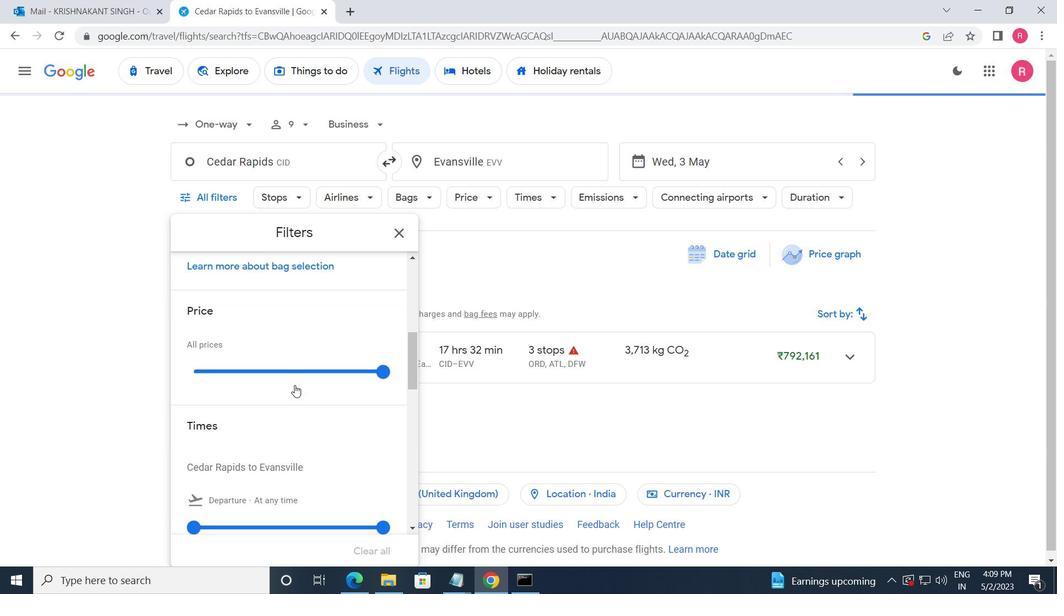 
Action: Mouse scrolled (294, 386) with delta (0, 0)
Screenshot: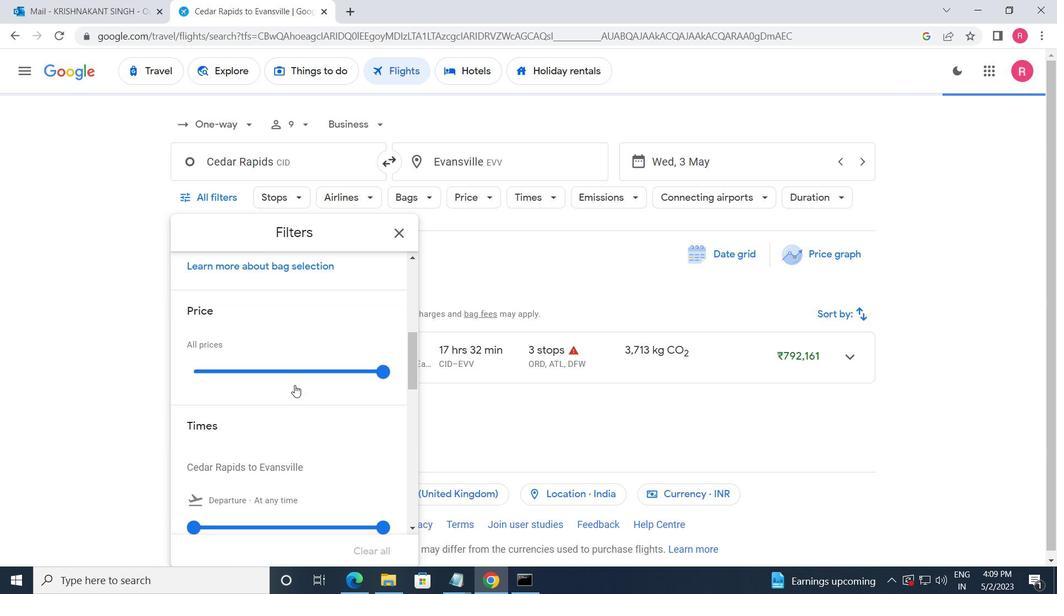 
Action: Mouse moved to (353, 426)
Screenshot: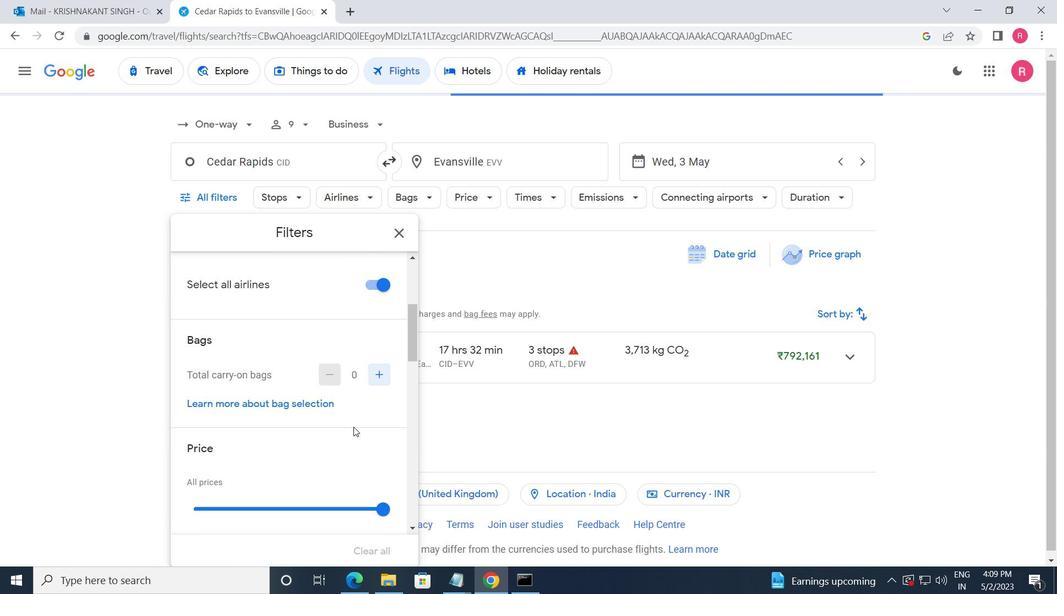 
Action: Mouse scrolled (353, 426) with delta (0, 0)
Screenshot: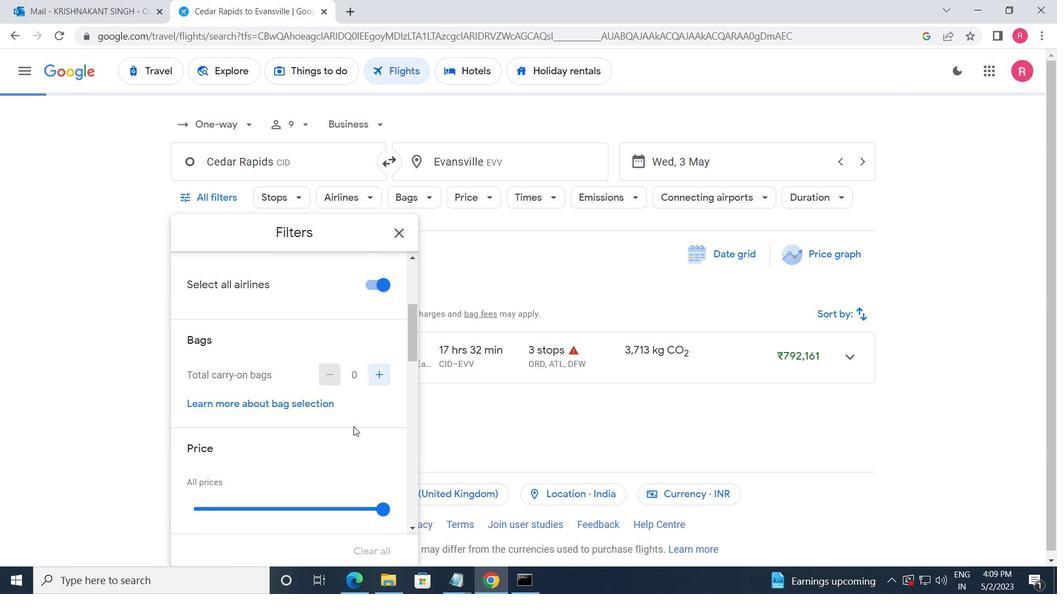 
Action: Mouse moved to (352, 403)
Screenshot: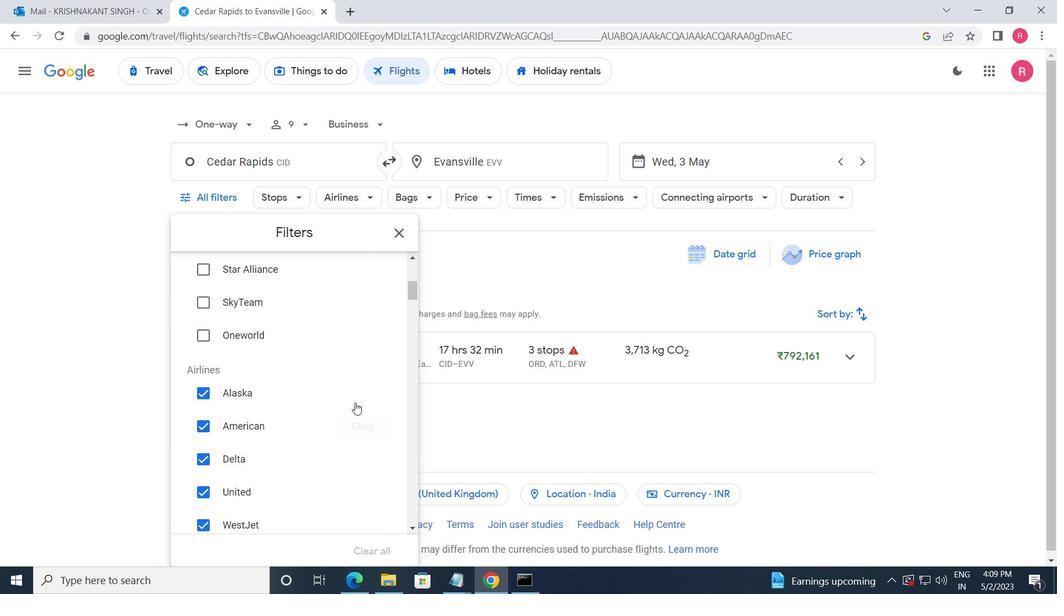 
Action: Mouse scrolled (352, 402) with delta (0, 0)
Screenshot: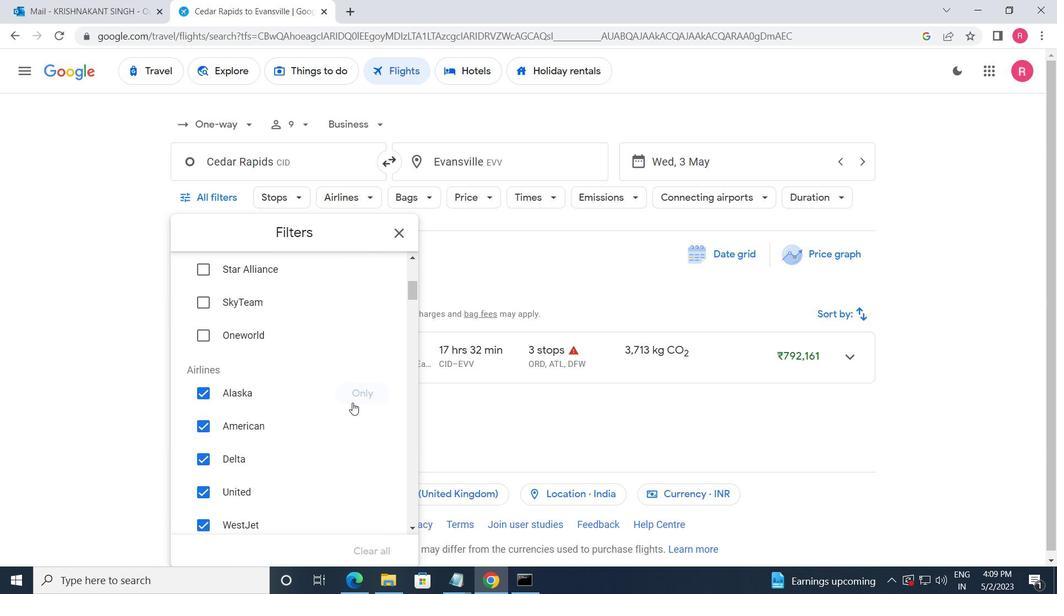 
Action: Mouse scrolled (352, 402) with delta (0, 0)
Screenshot: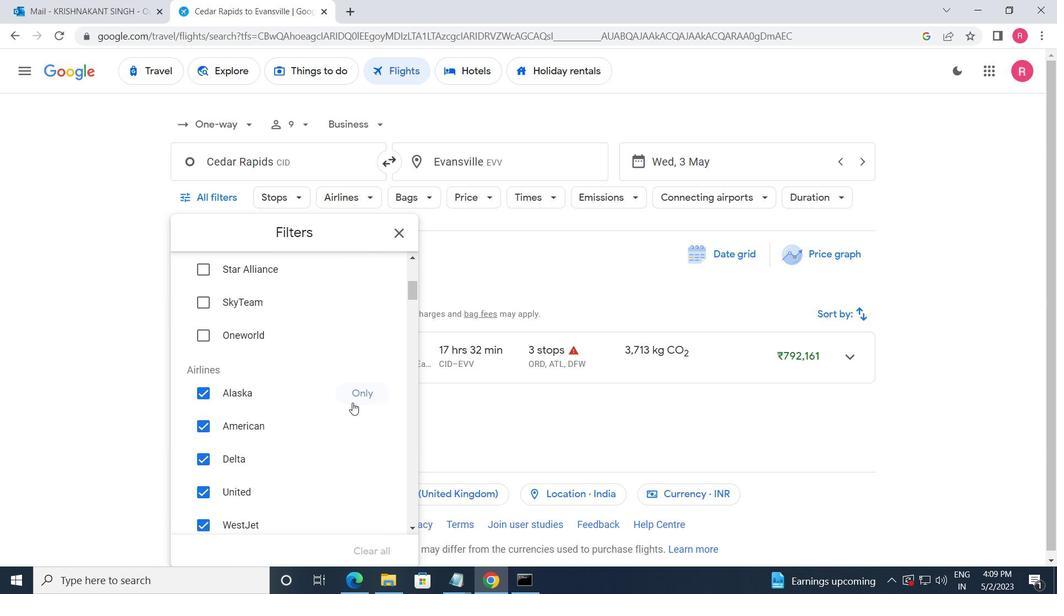 
Action: Mouse scrolled (352, 402) with delta (0, 0)
Screenshot: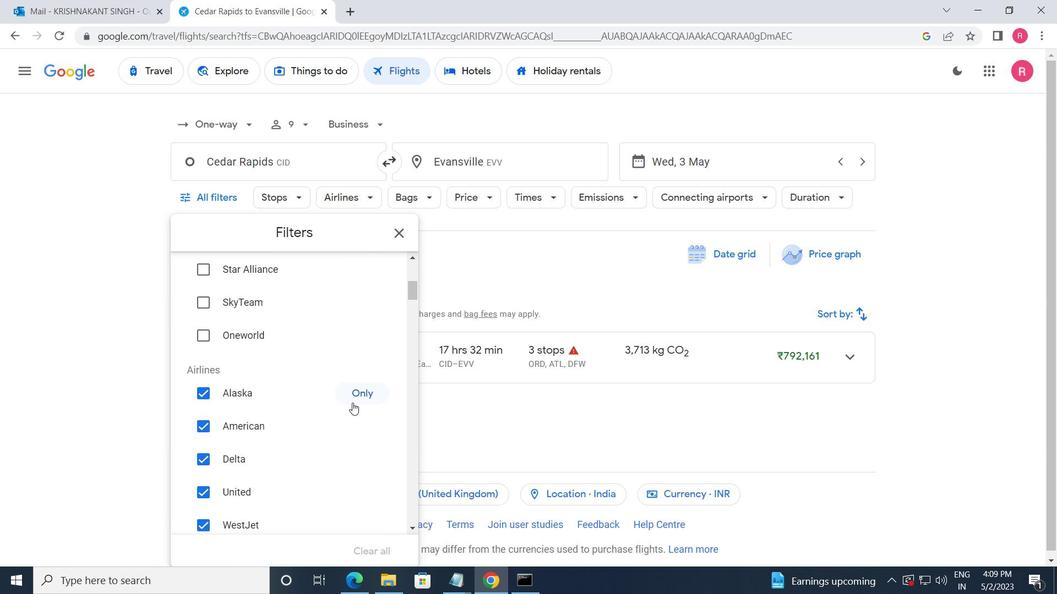 
Action: Mouse moved to (352, 403)
Screenshot: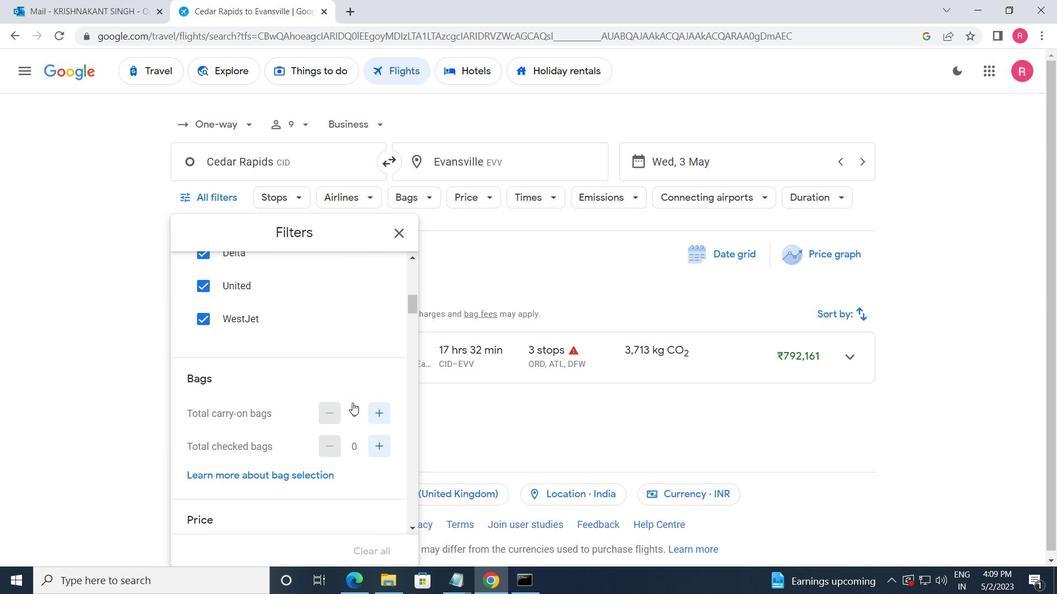
Action: Mouse scrolled (352, 403) with delta (0, 0)
Screenshot: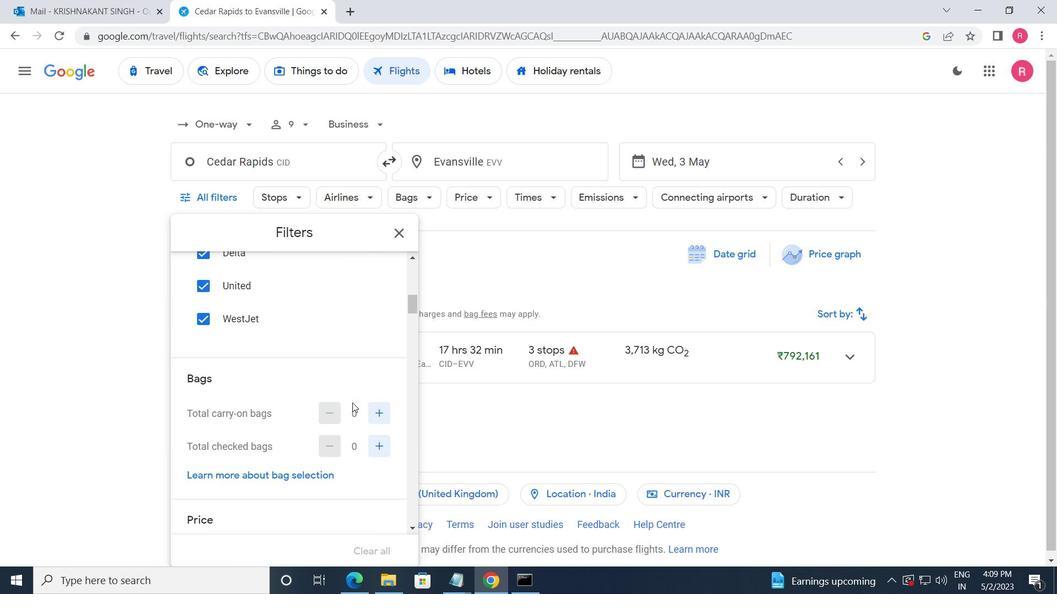 
Action: Mouse scrolled (352, 403) with delta (0, 0)
Screenshot: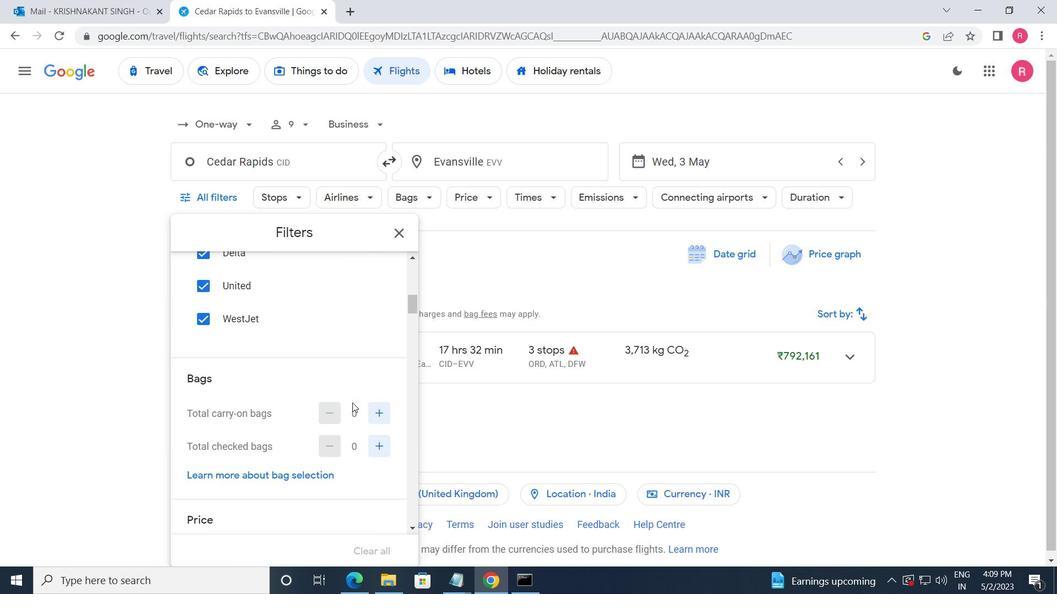 
Action: Mouse scrolled (352, 403) with delta (0, 0)
Screenshot: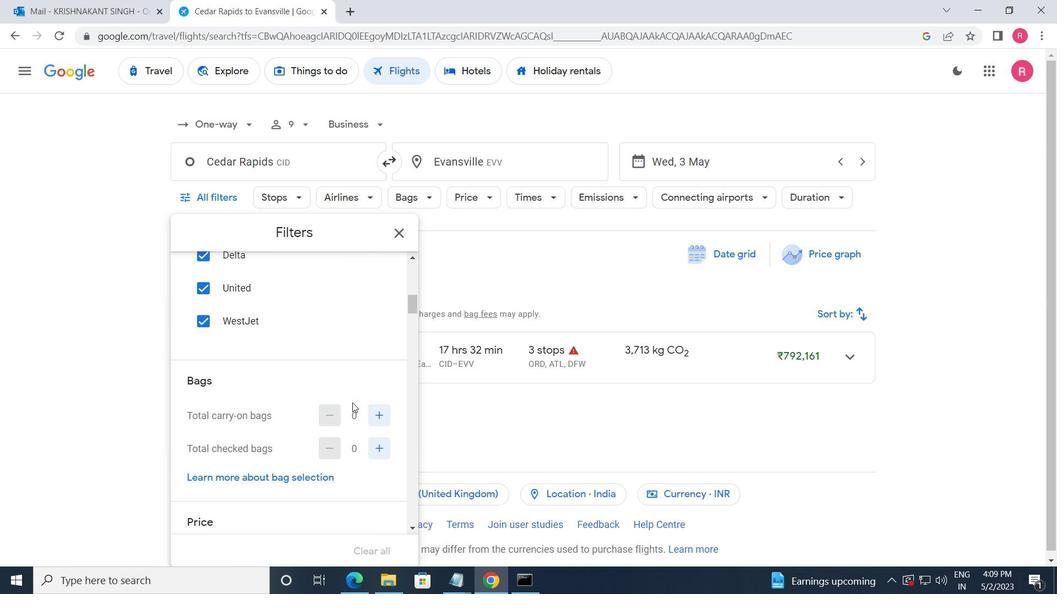 
Action: Mouse scrolled (352, 403) with delta (0, 0)
Screenshot: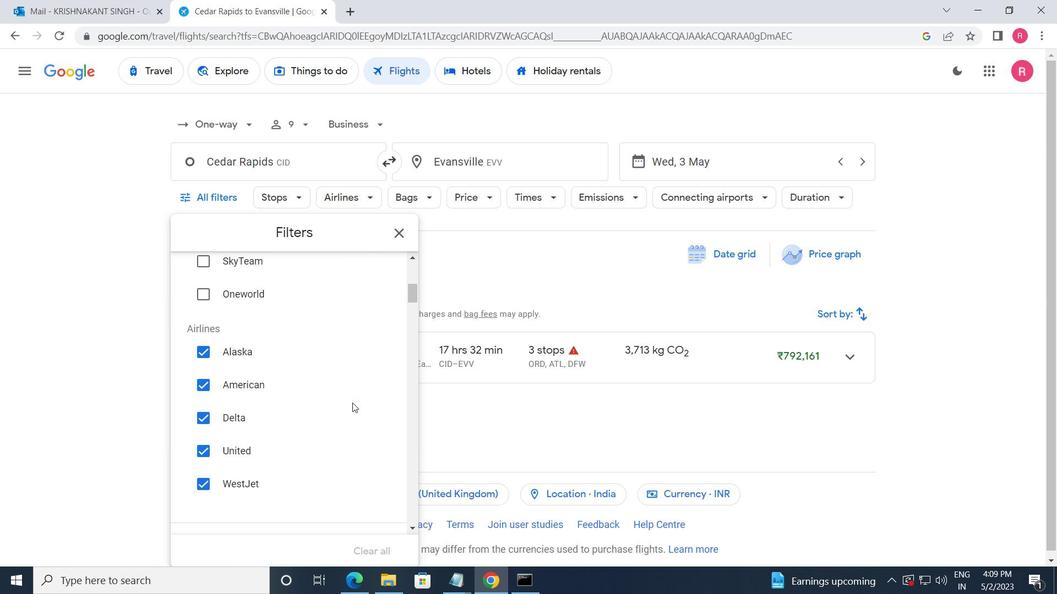 
Action: Mouse moved to (350, 402)
Screenshot: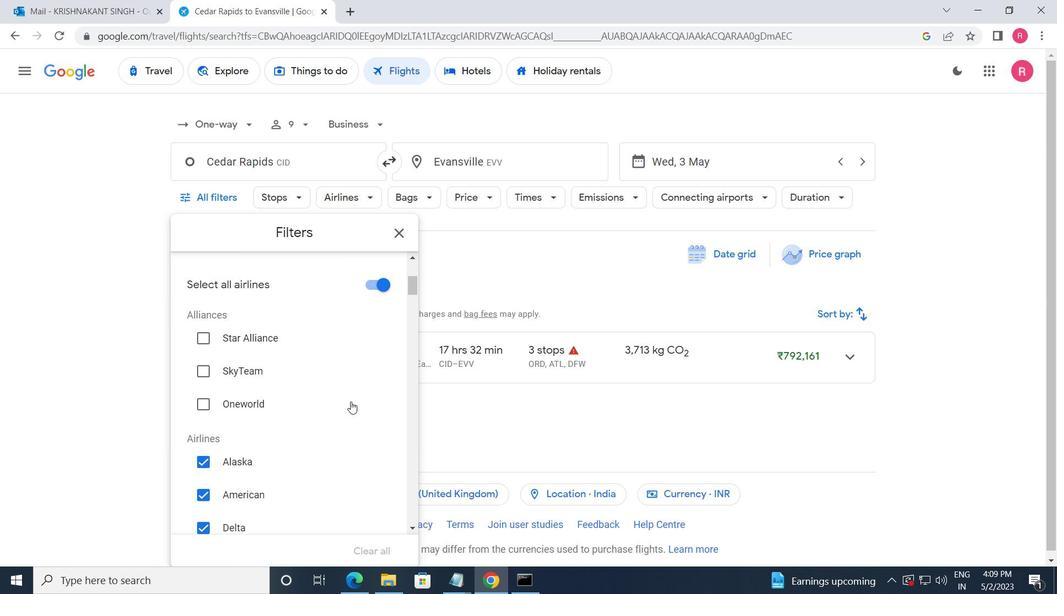 
Action: Mouse scrolled (350, 401) with delta (0, 0)
Screenshot: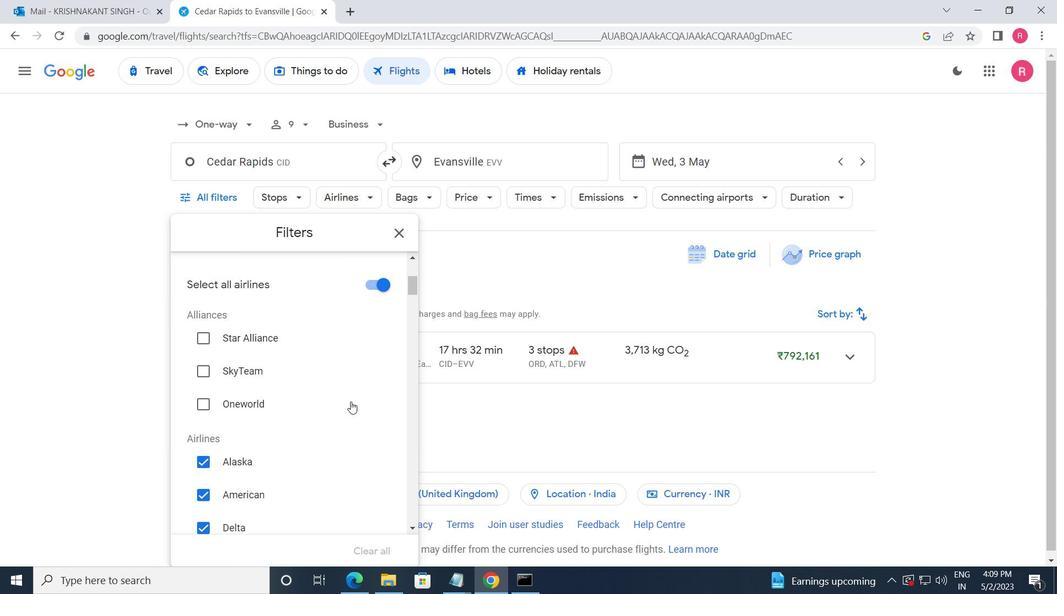 
Action: Mouse moved to (358, 431)
Screenshot: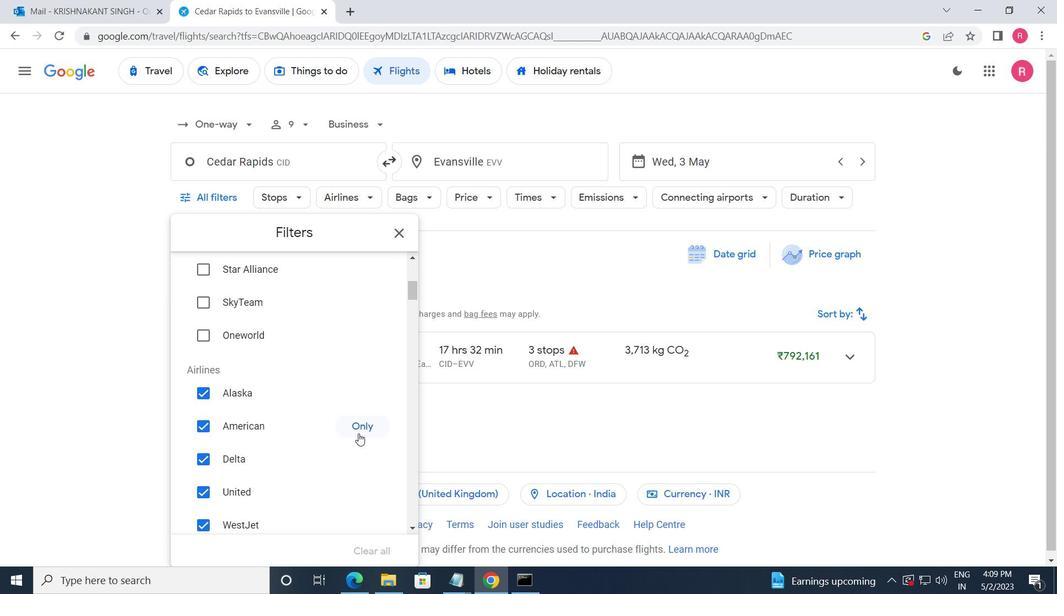 
Action: Mouse pressed left at (358, 431)
Screenshot: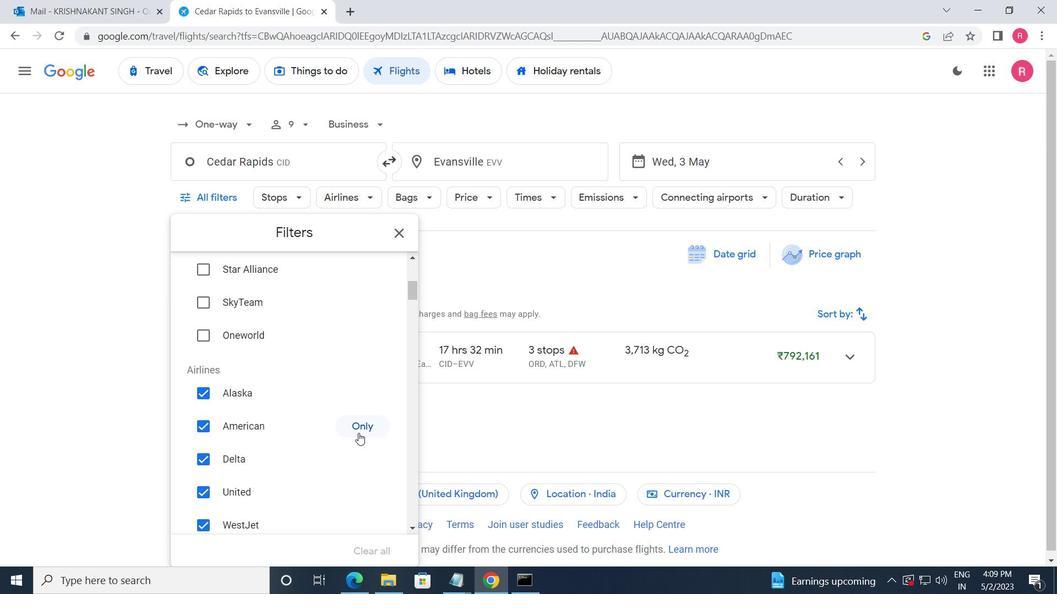 
Action: Mouse moved to (326, 446)
Screenshot: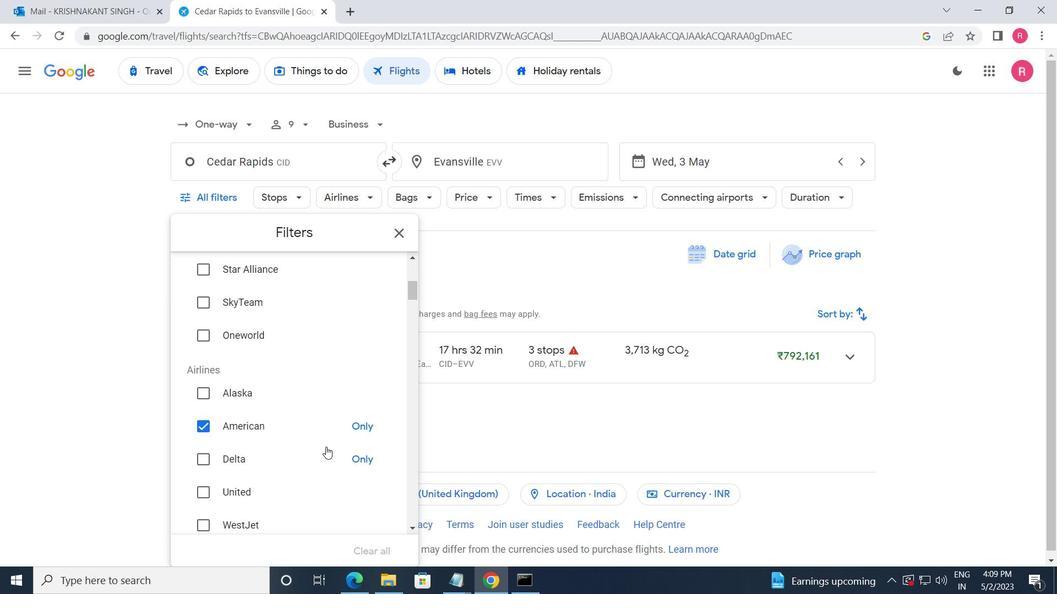 
Action: Mouse scrolled (326, 445) with delta (0, 0)
Screenshot: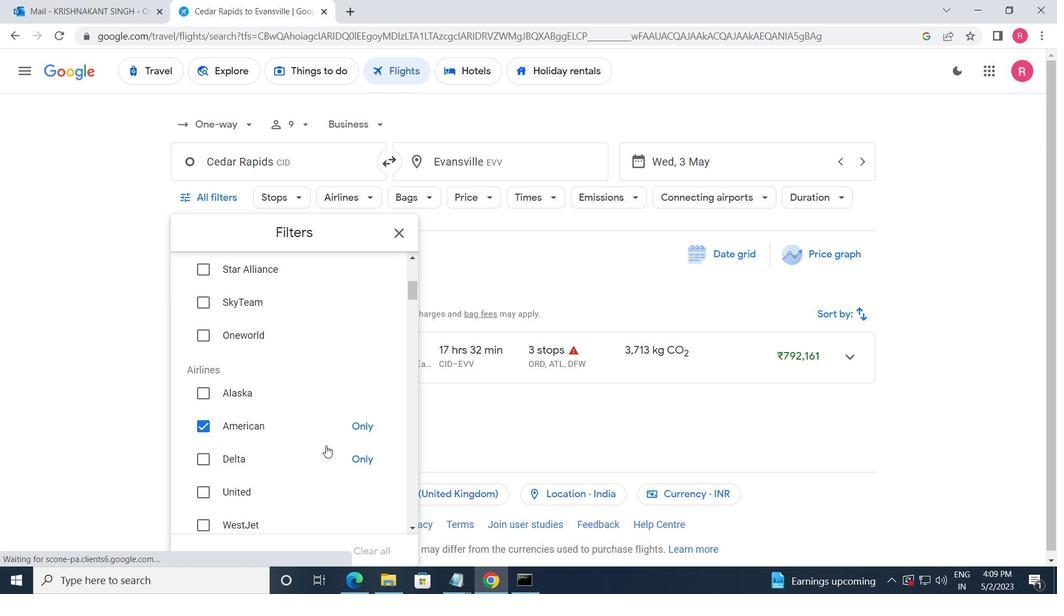 
Action: Mouse moved to (326, 442)
Screenshot: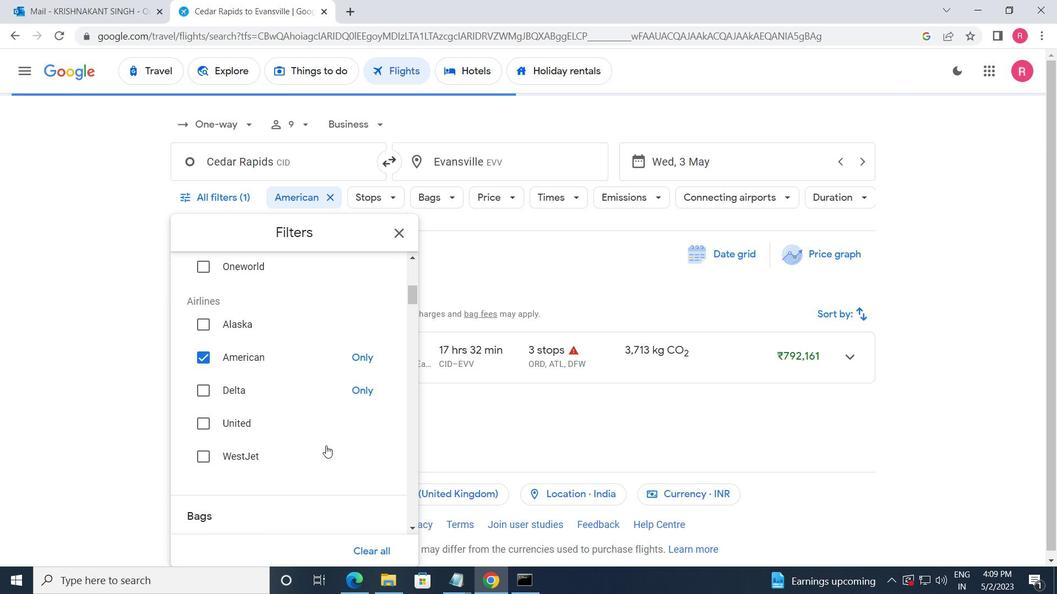 
Action: Mouse scrolled (326, 442) with delta (0, 0)
Screenshot: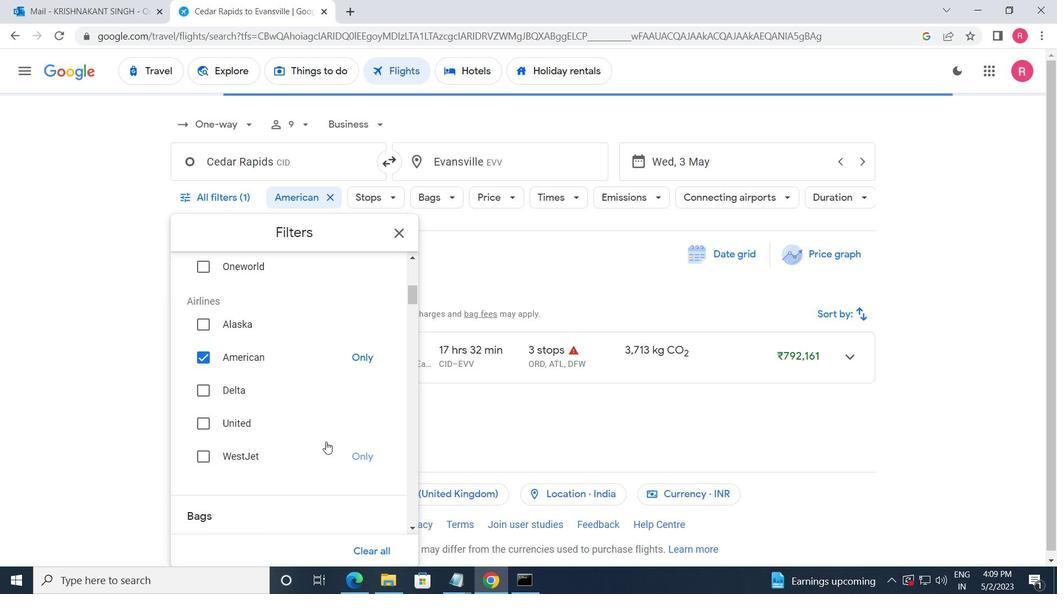 
Action: Mouse moved to (326, 441)
Screenshot: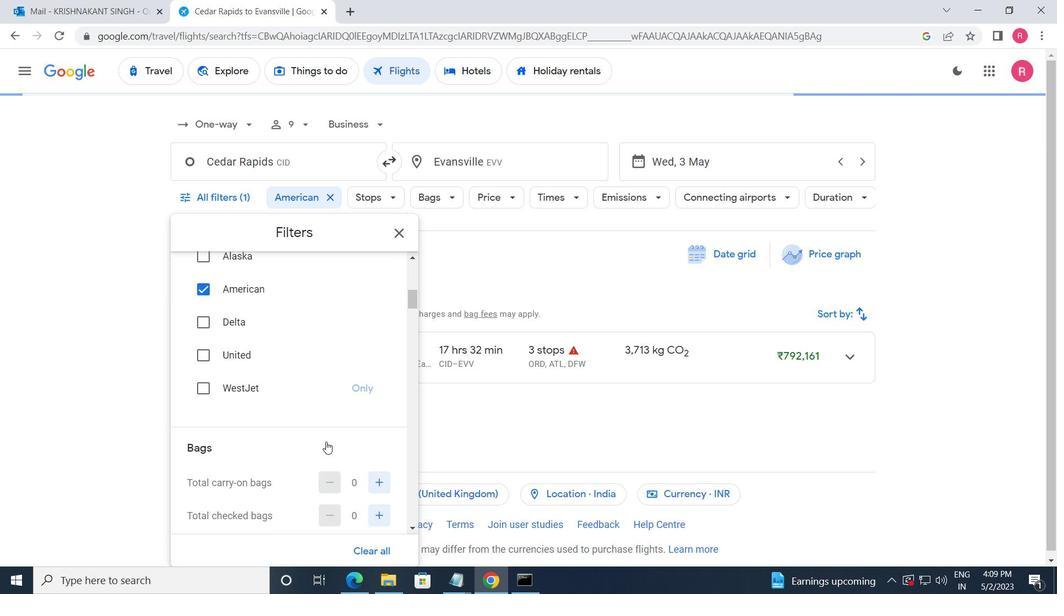
Action: Mouse scrolled (326, 441) with delta (0, 0)
Screenshot: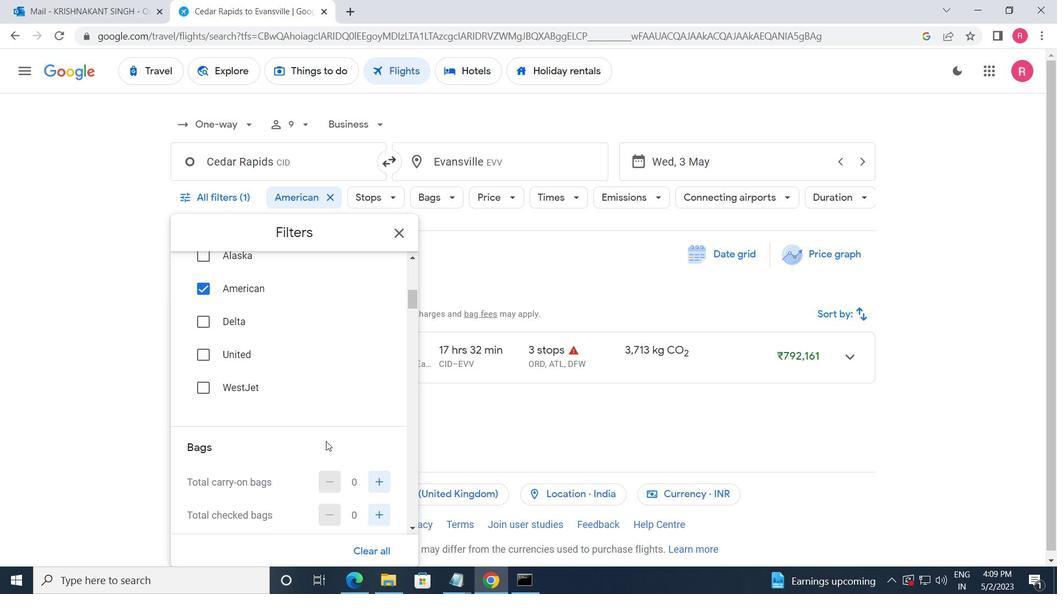 
Action: Mouse moved to (378, 447)
Screenshot: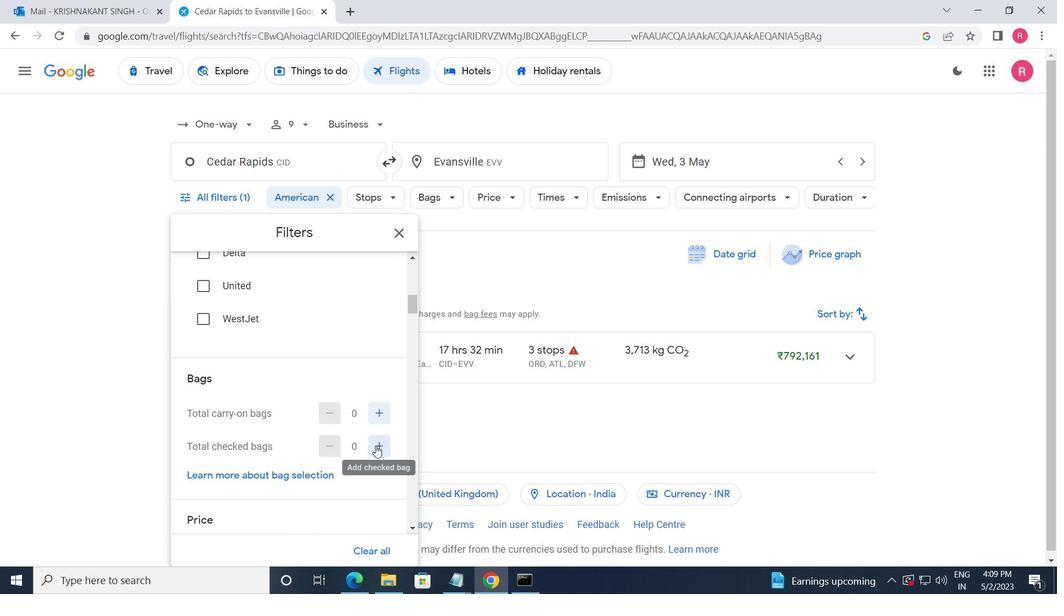 
Action: Mouse pressed left at (378, 447)
Screenshot: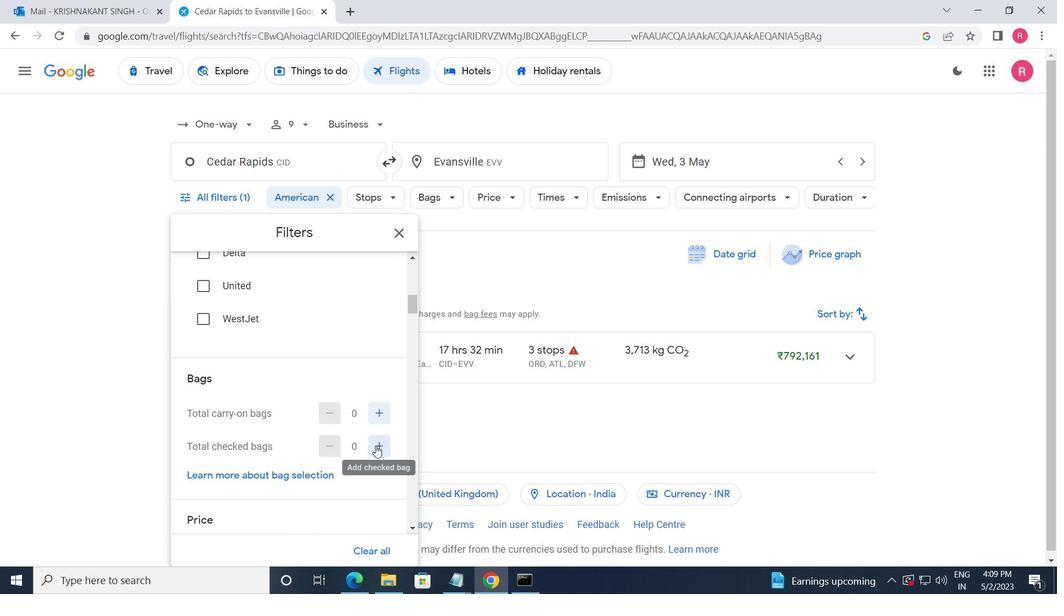 
Action: Mouse moved to (377, 449)
Screenshot: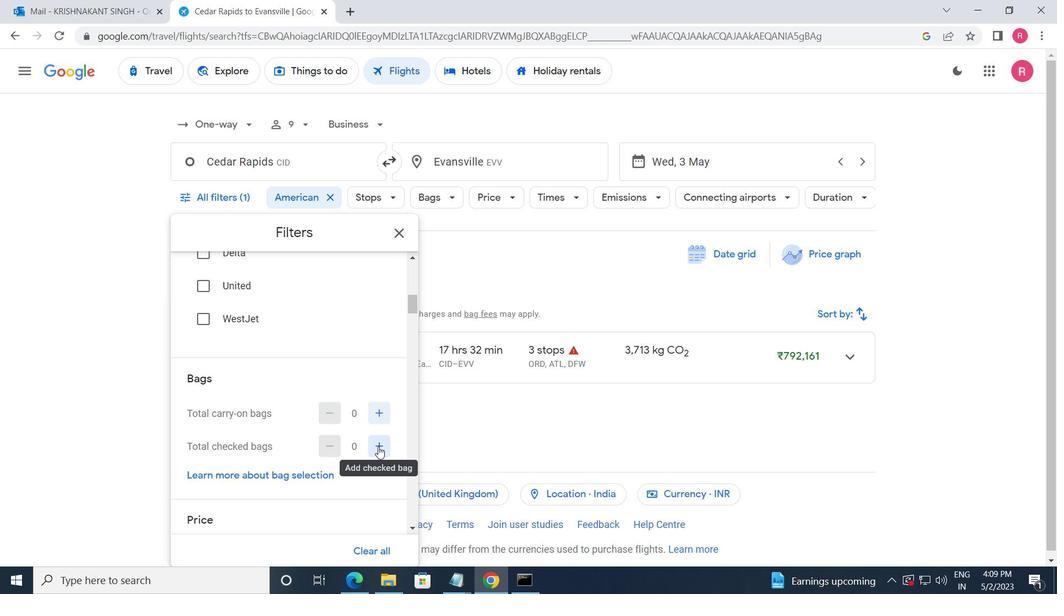 
Action: Mouse pressed left at (377, 449)
Screenshot: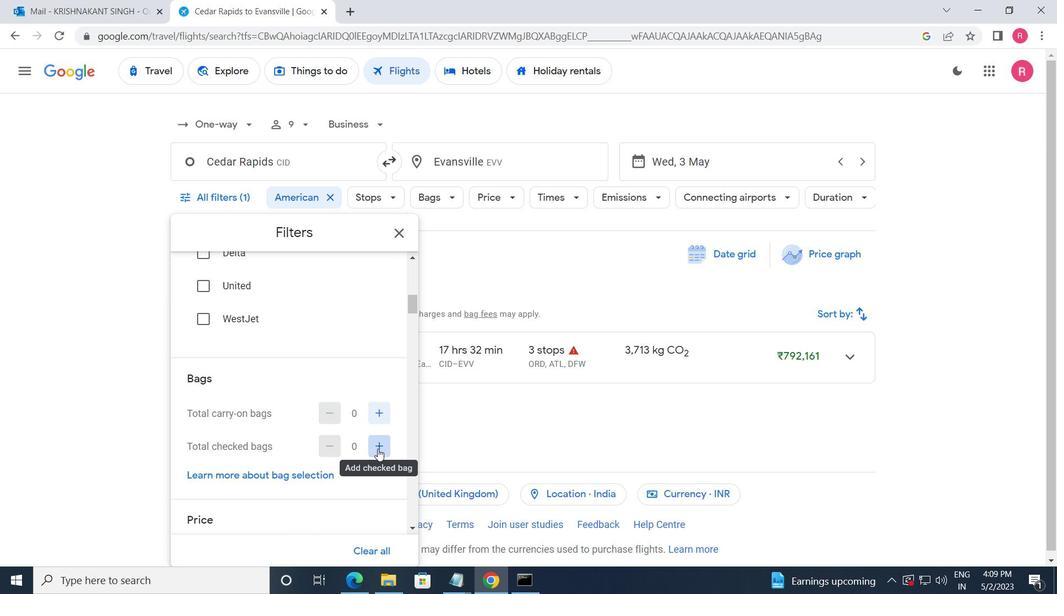 
Action: Mouse pressed left at (377, 449)
Screenshot: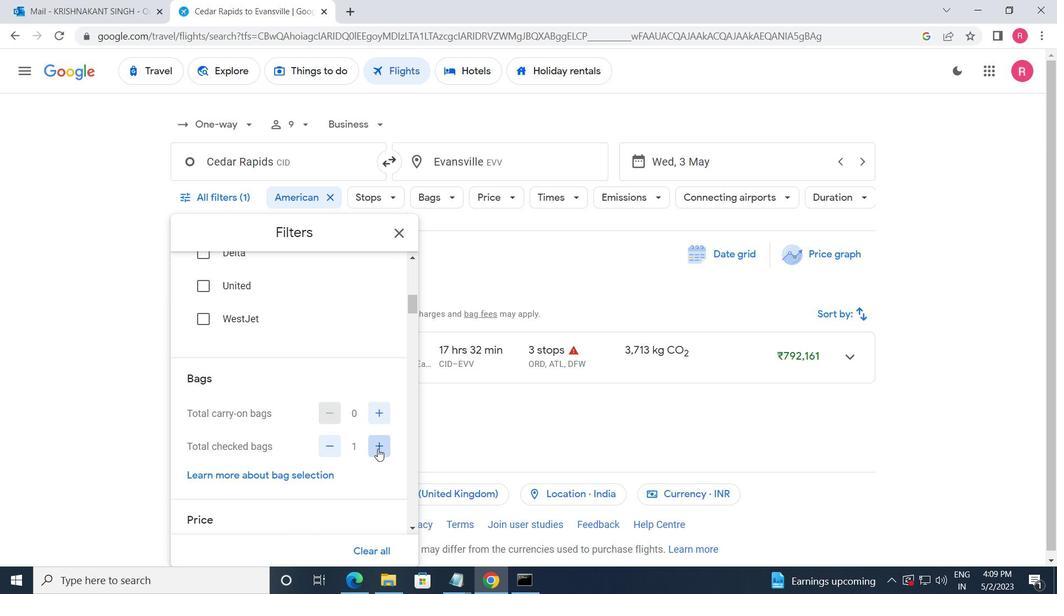 
Action: Mouse pressed left at (377, 449)
Screenshot: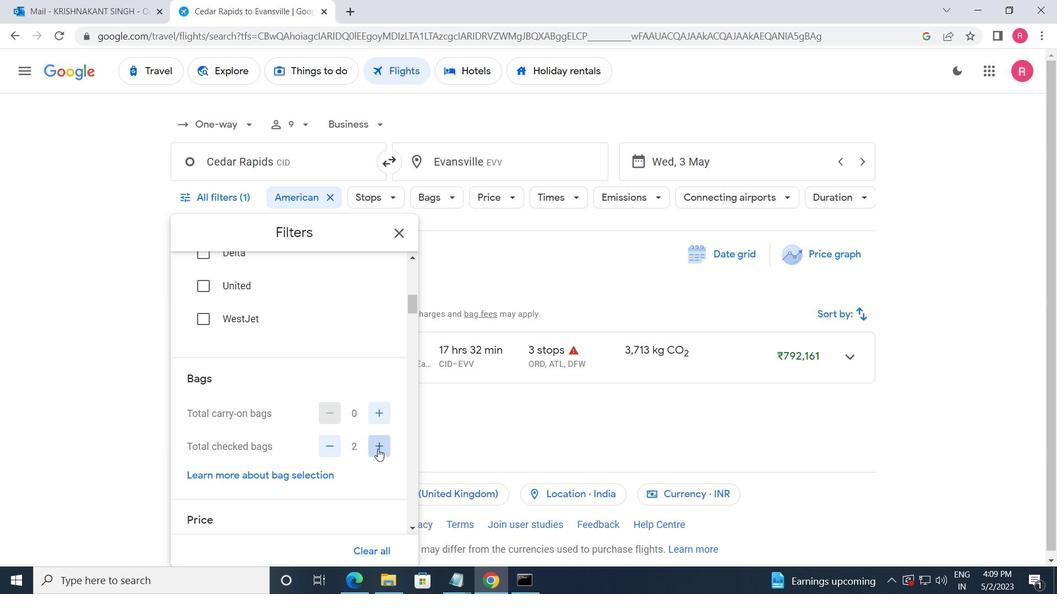 
Action: Mouse pressed left at (377, 449)
Screenshot: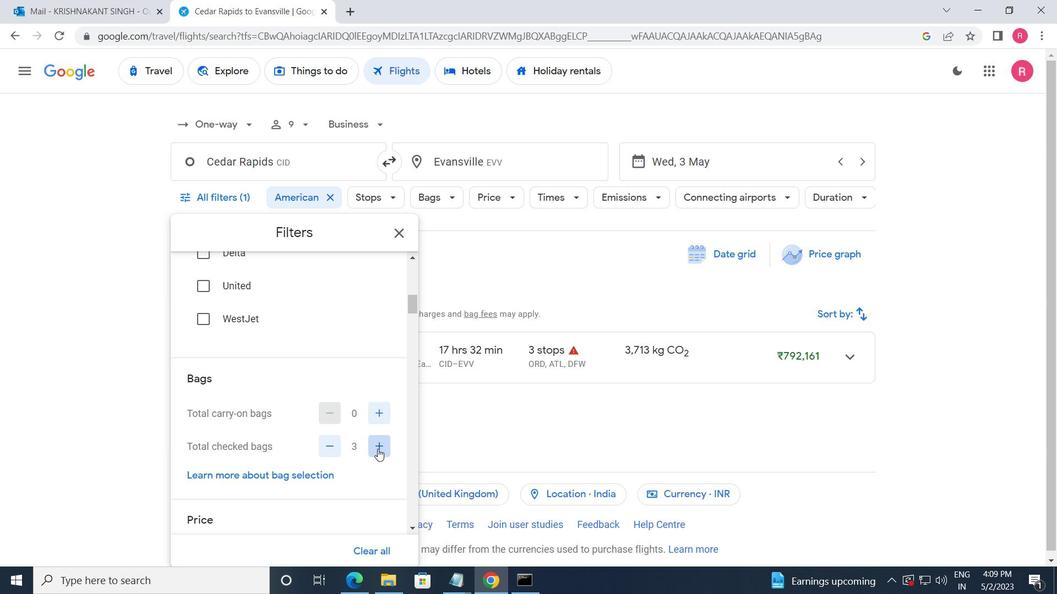 
Action: Mouse pressed left at (377, 449)
Screenshot: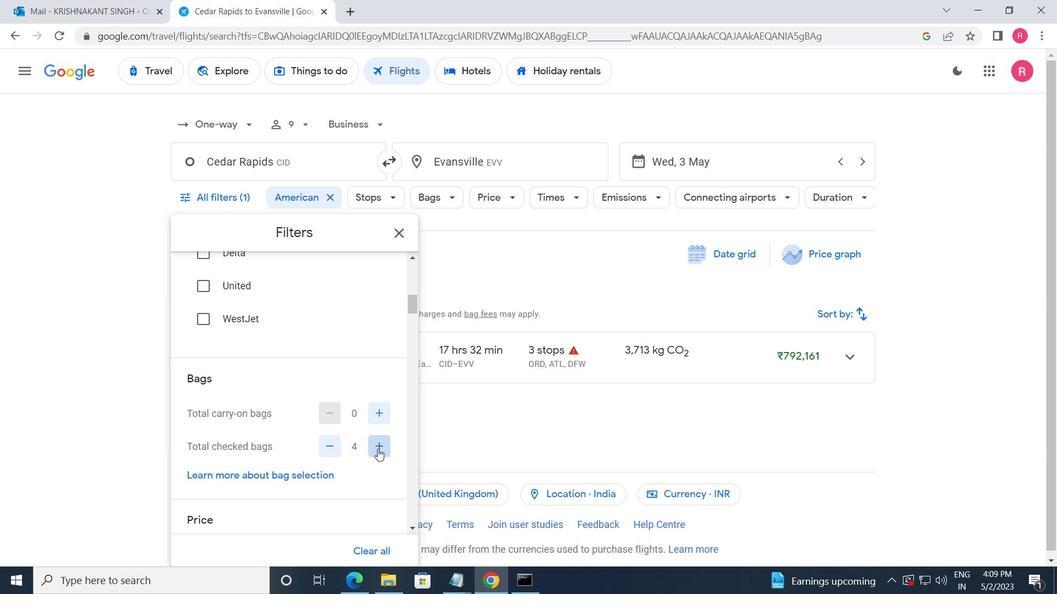
Action: Mouse pressed left at (377, 449)
Screenshot: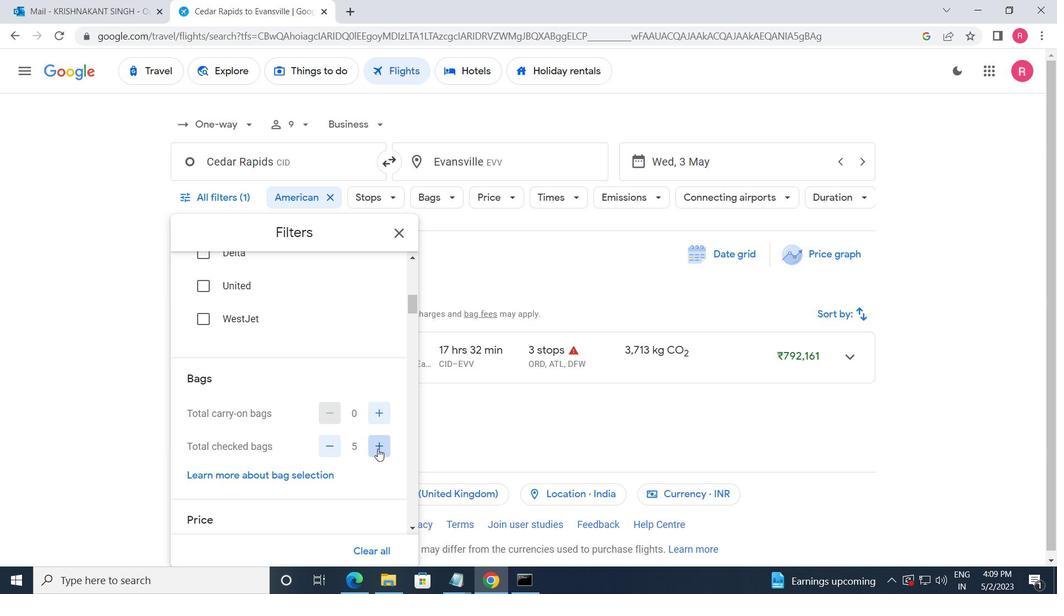 
Action: Mouse pressed left at (377, 449)
Screenshot: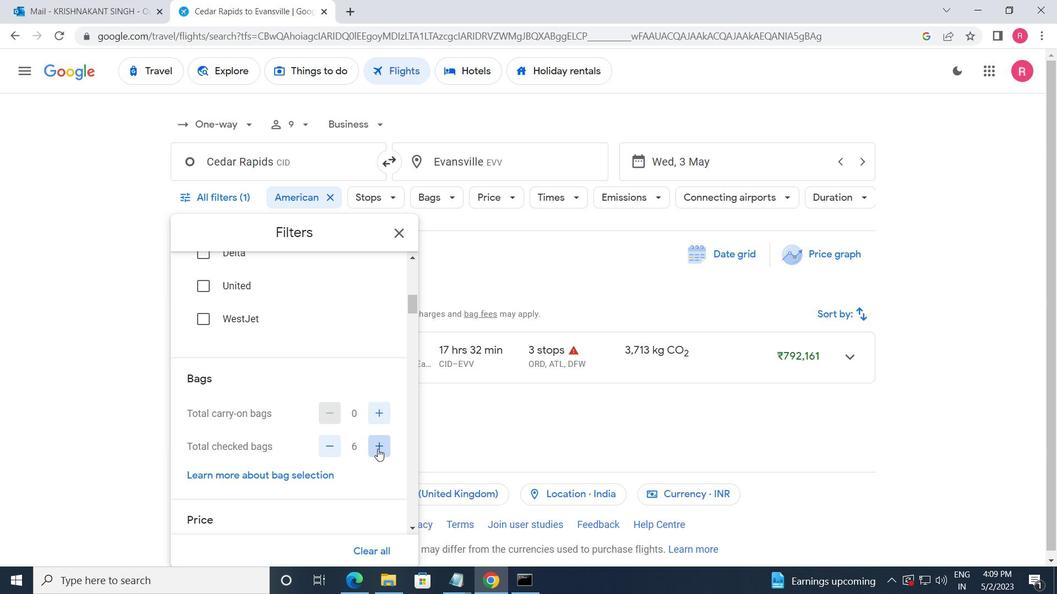 
Action: Mouse scrolled (377, 448) with delta (0, 0)
Screenshot: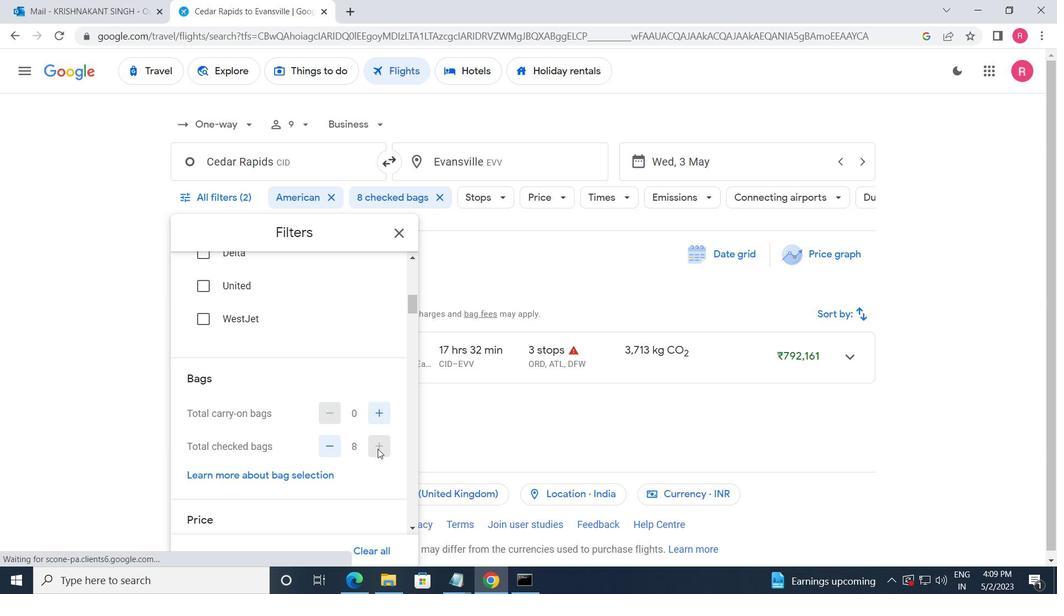 
Action: Mouse scrolled (377, 448) with delta (0, 0)
Screenshot: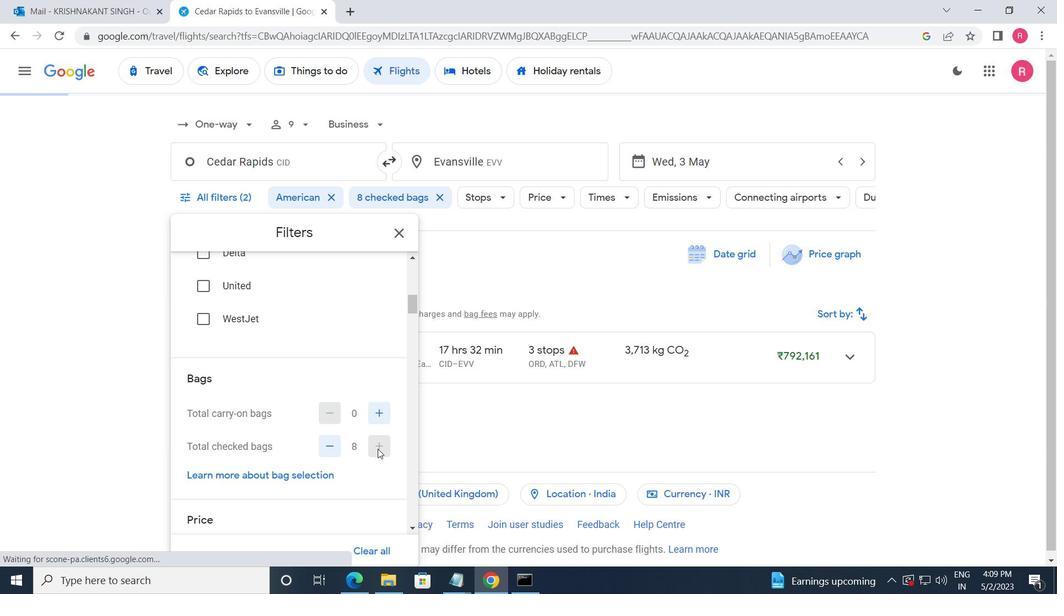 
Action: Mouse scrolled (377, 448) with delta (0, 0)
Screenshot: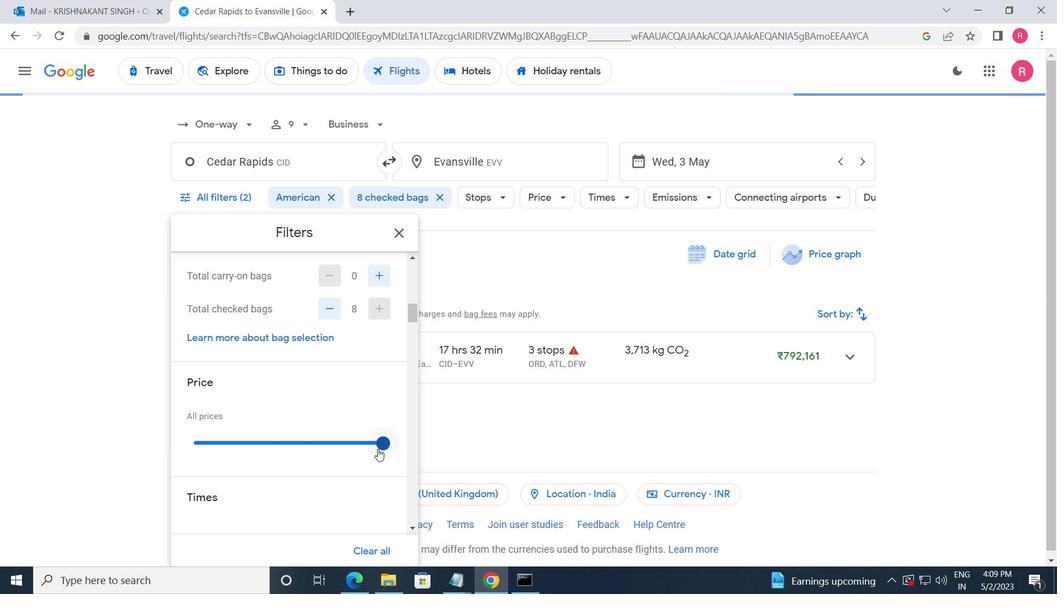 
Action: Mouse moved to (386, 384)
Screenshot: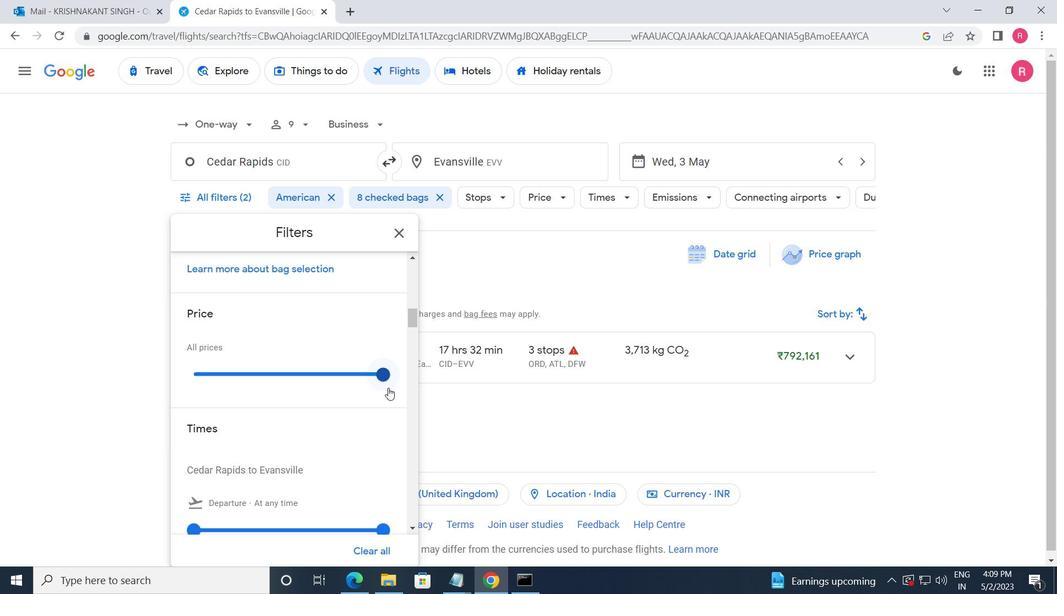 
Action: Mouse pressed left at (386, 384)
Screenshot: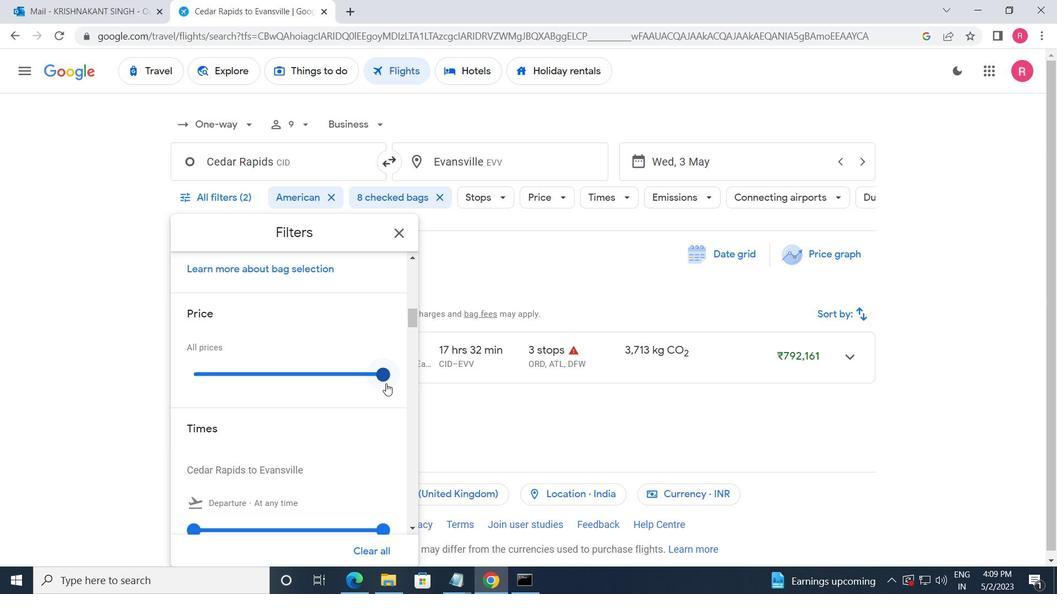 
Action: Mouse moved to (256, 397)
Screenshot: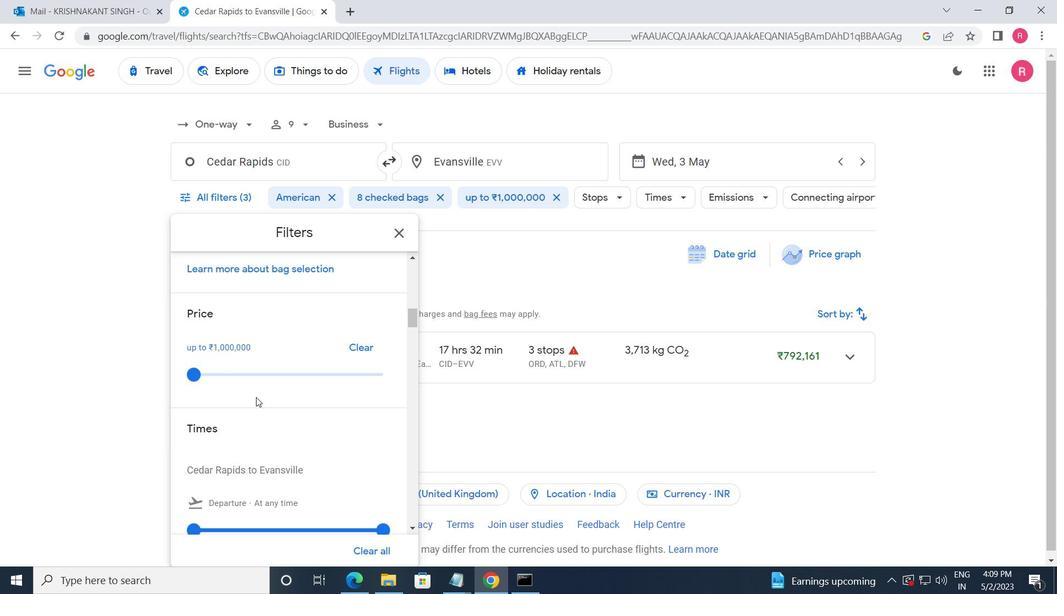 
Action: Mouse scrolled (256, 397) with delta (0, 0)
Screenshot: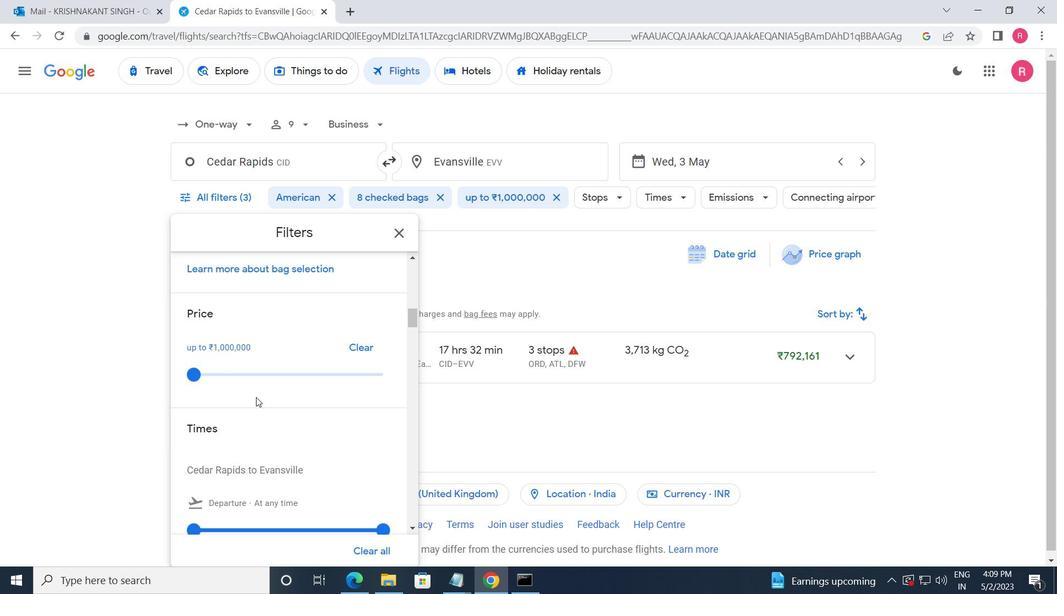 
Action: Mouse moved to (256, 397)
Screenshot: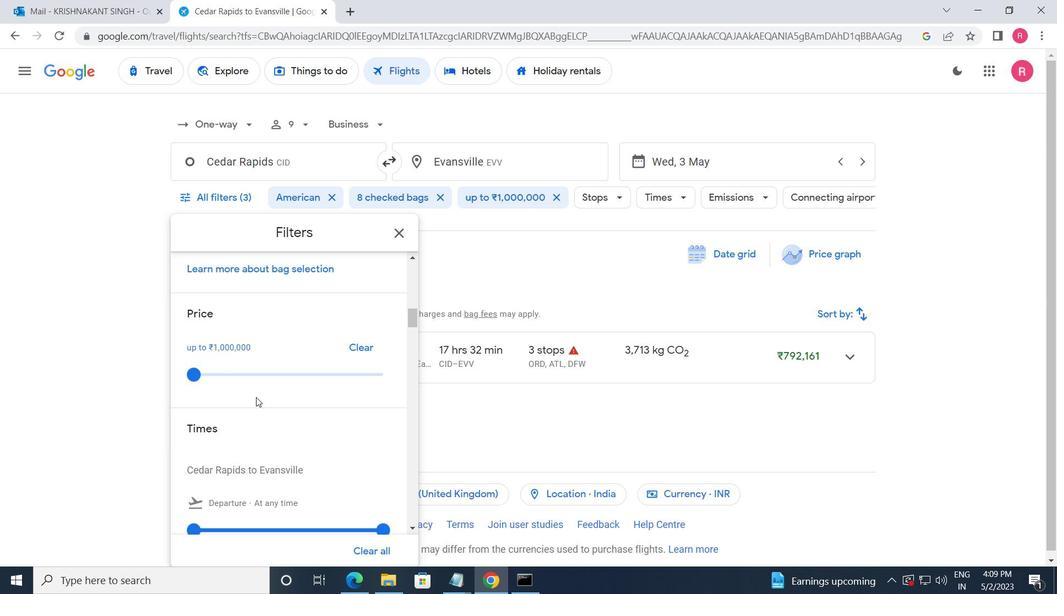 
Action: Mouse scrolled (256, 397) with delta (0, 0)
Screenshot: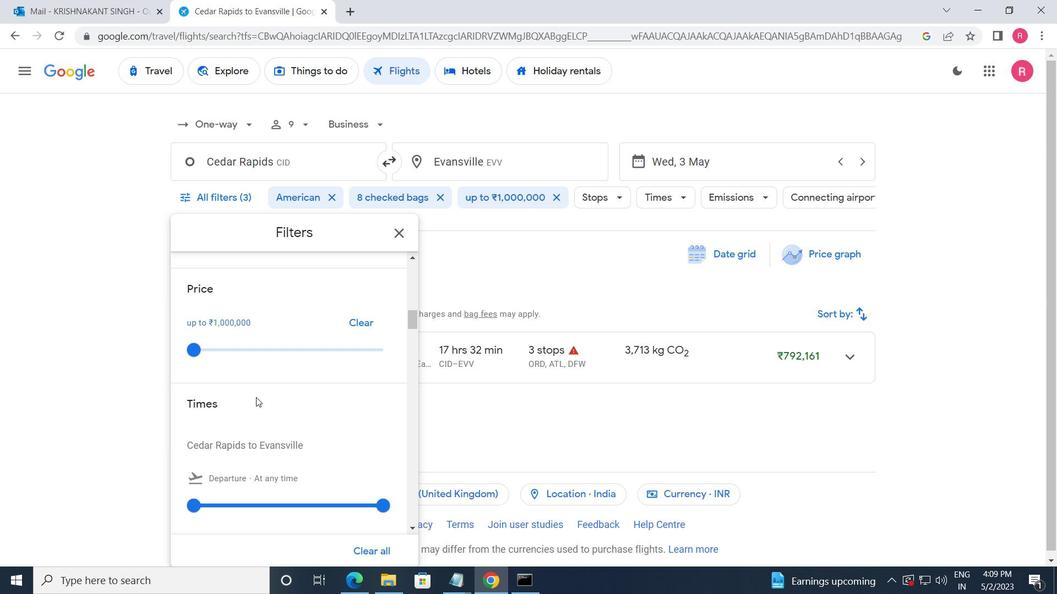 
Action: Mouse moved to (201, 394)
Screenshot: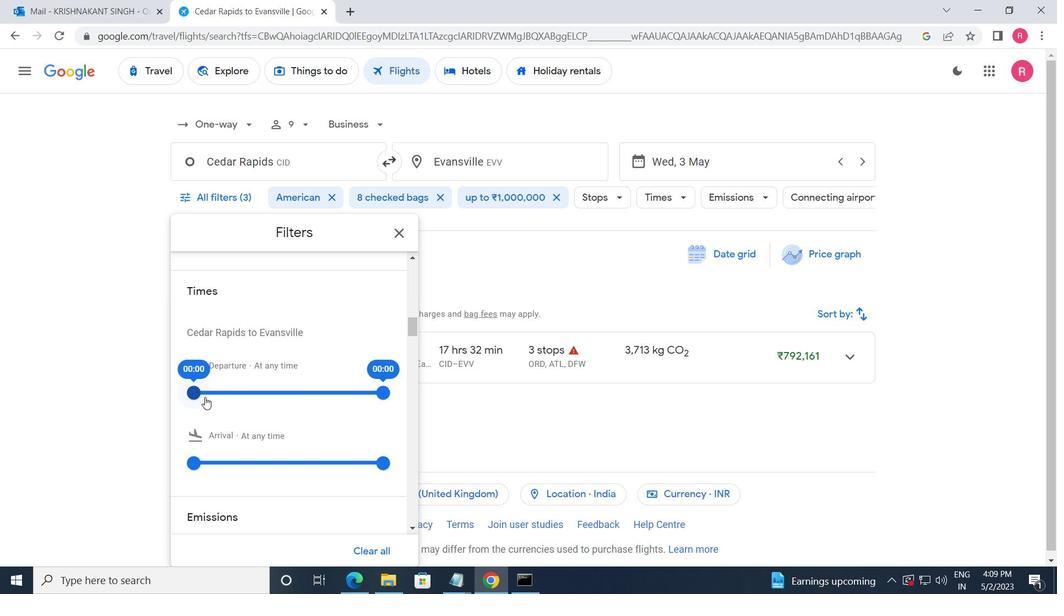 
Action: Mouse pressed left at (201, 394)
Screenshot: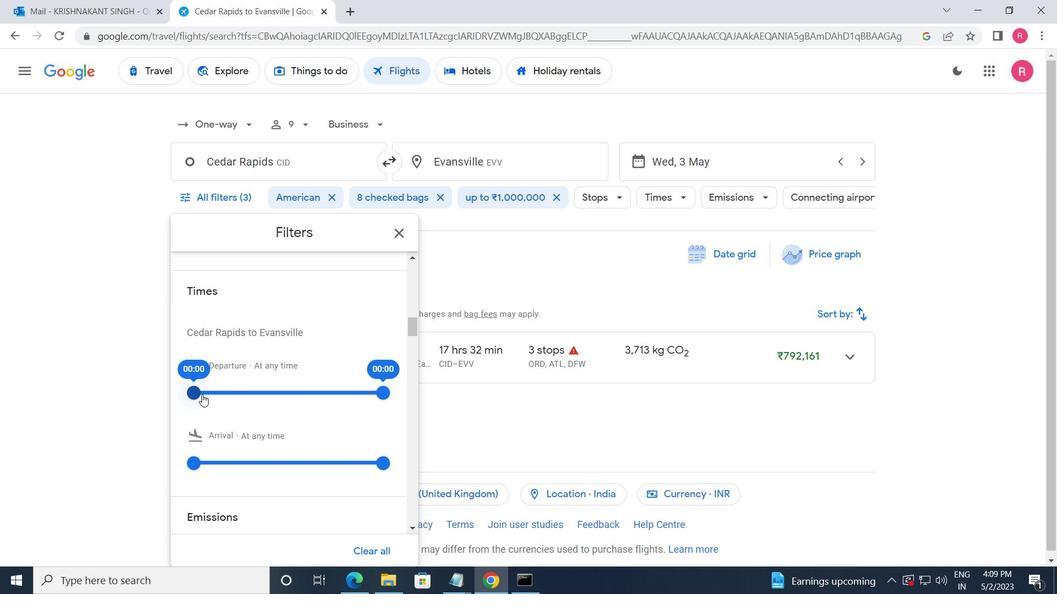 
Action: Mouse moved to (386, 397)
Screenshot: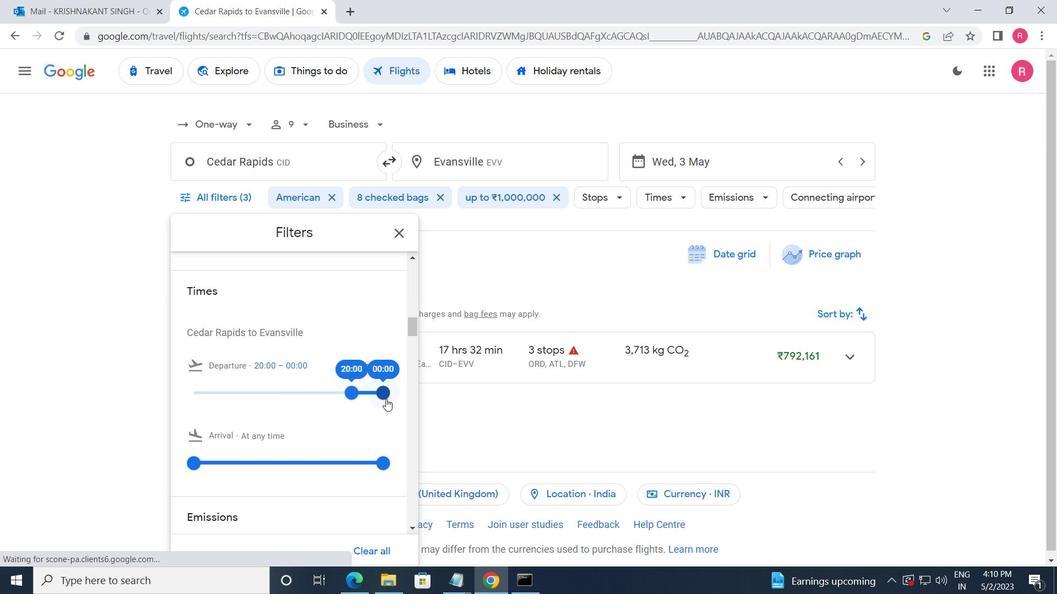 
Action: Mouse pressed left at (386, 397)
Screenshot: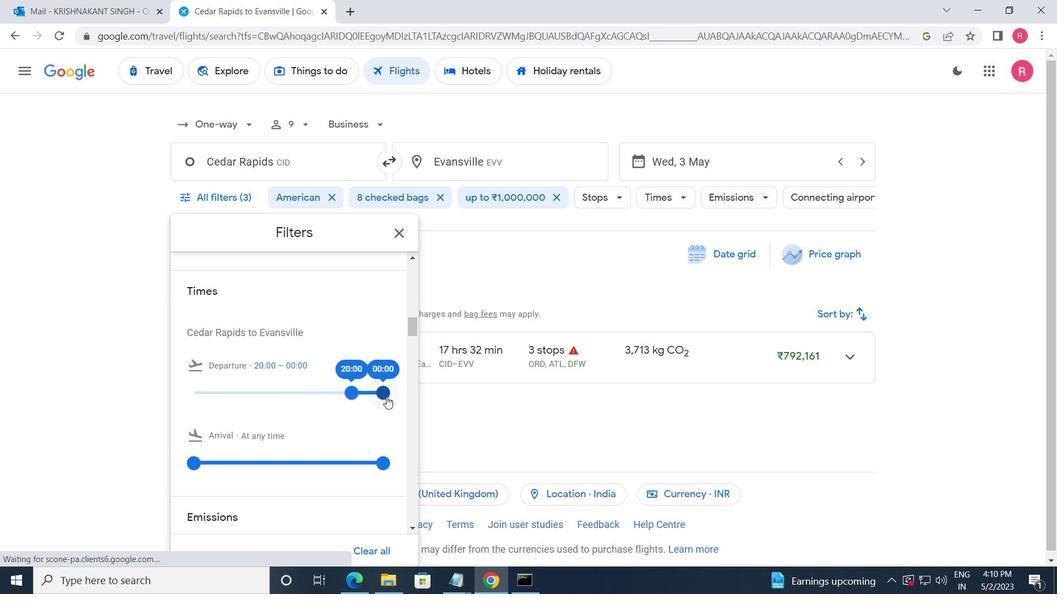 
Action: Mouse moved to (394, 234)
Screenshot: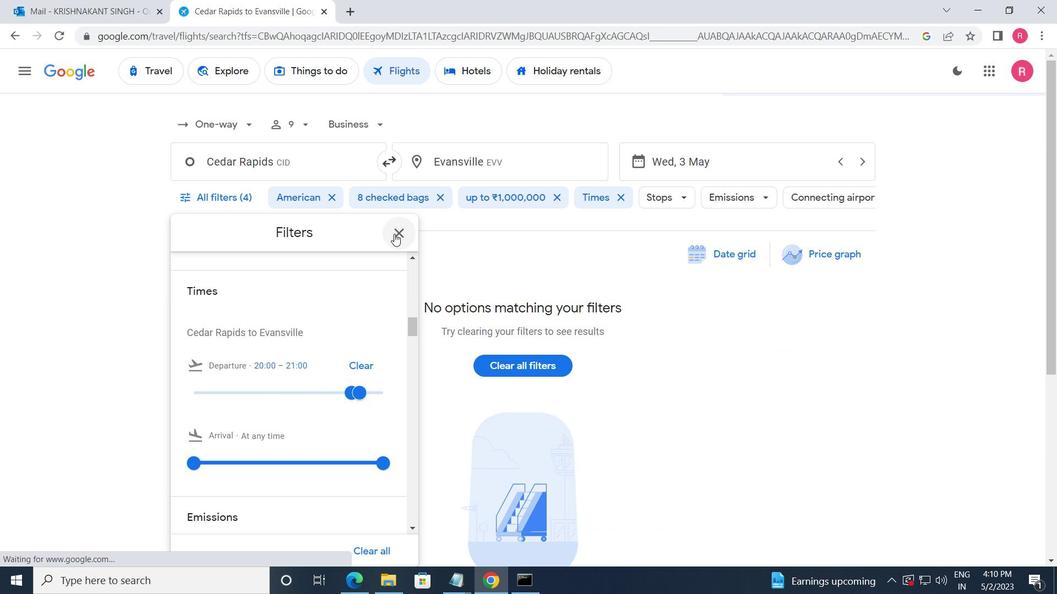 
Action: Mouse pressed left at (394, 234)
Screenshot: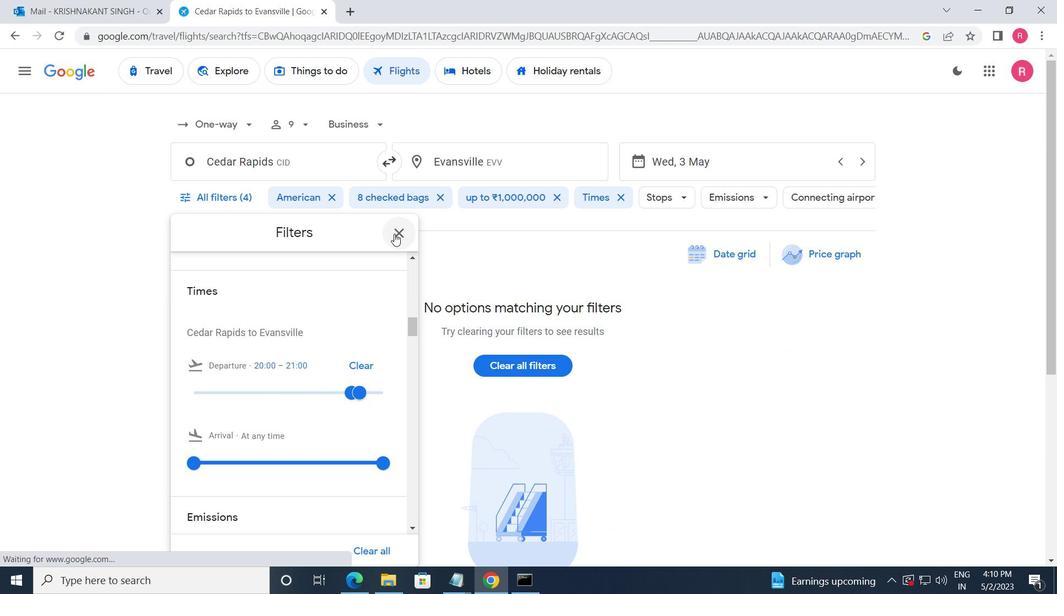 
Action: Mouse moved to (371, 207)
Screenshot: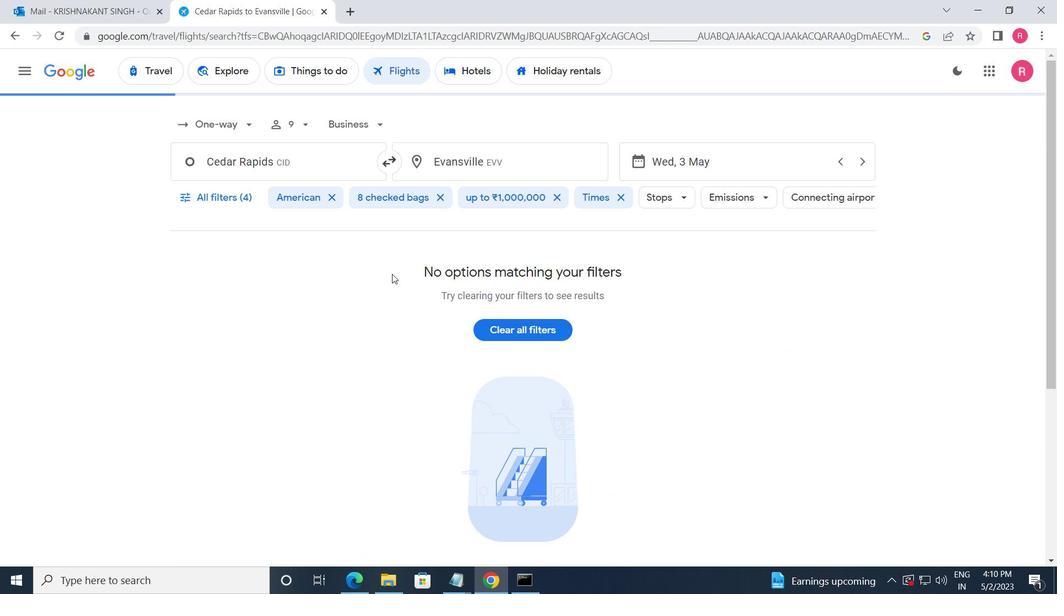 
